 Task: Look for Airbnb options in Khorramdarreh, Iran from 7th December, 2023 to 15th December, 2023 for 6 adults.3 bedrooms having 3 beds and 3 bathrooms. Property type can be guest house. Amenities needed are: washing machine. Booking option can be shelf check-in. Look for 3 properties as per requirement.
Action: Mouse pressed left at (303, 125)
Screenshot: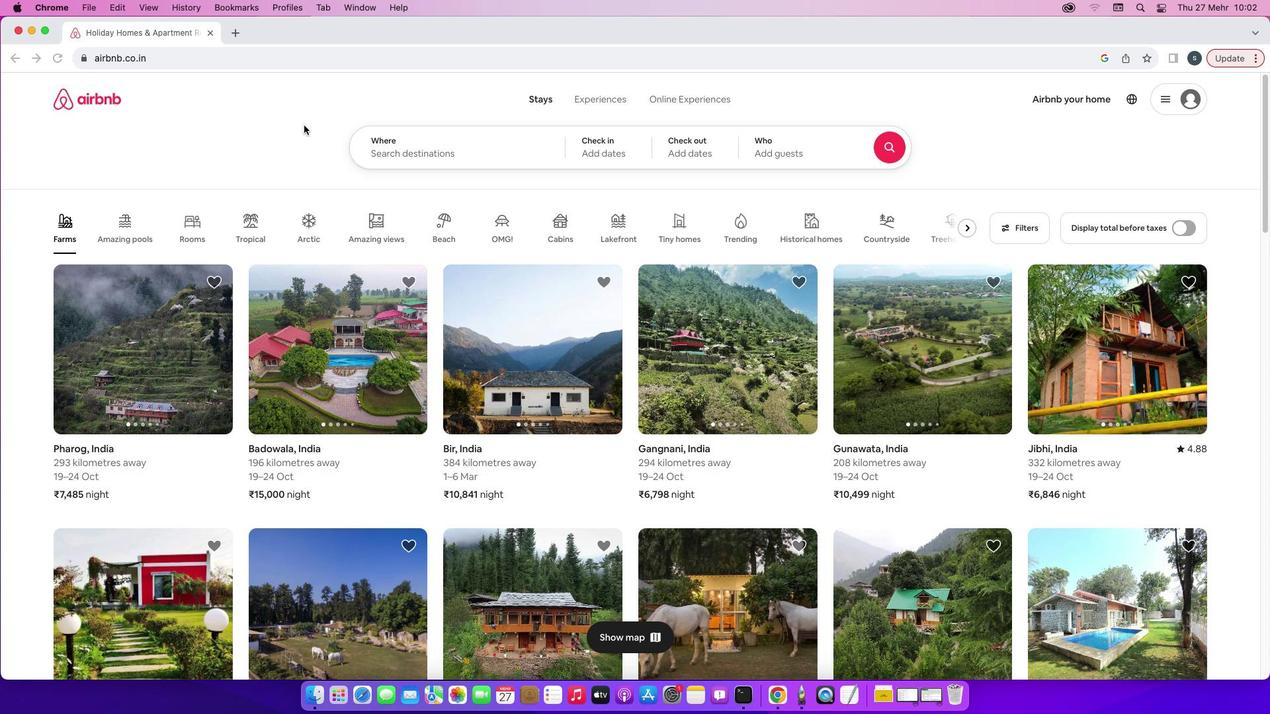 
Action: Mouse moved to (451, 162)
Screenshot: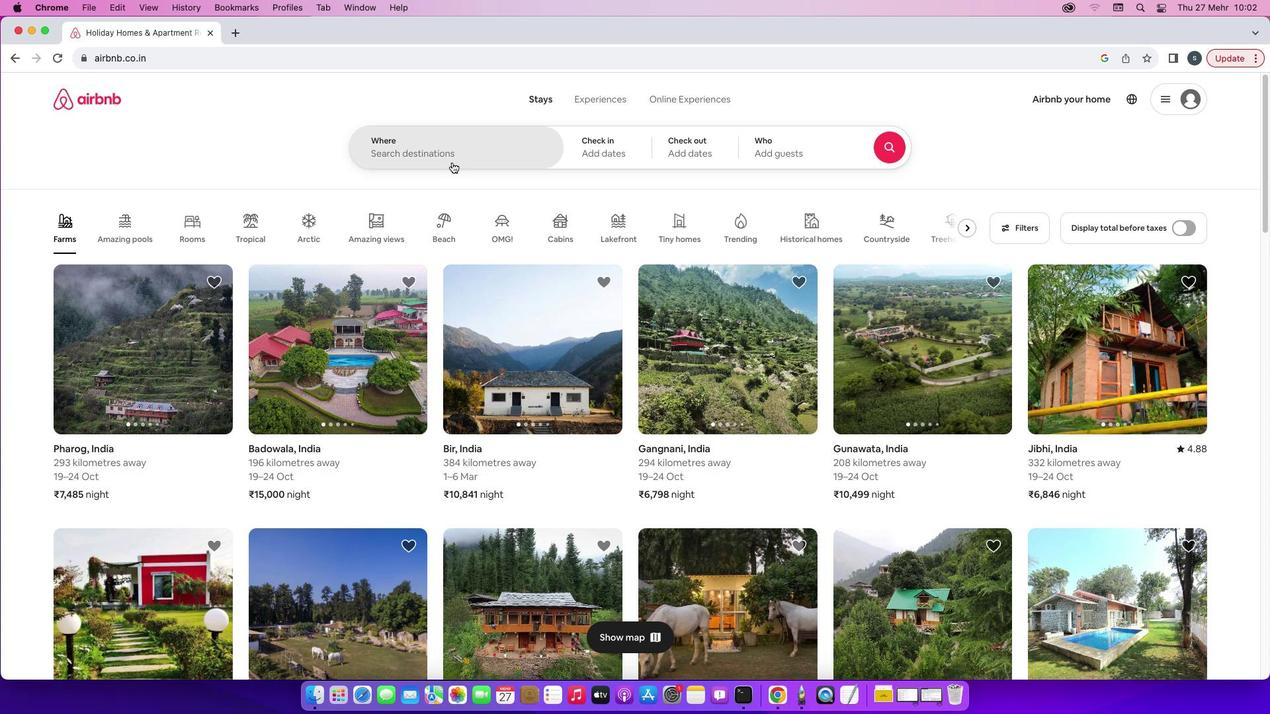 
Action: Mouse pressed left at (451, 162)
Screenshot: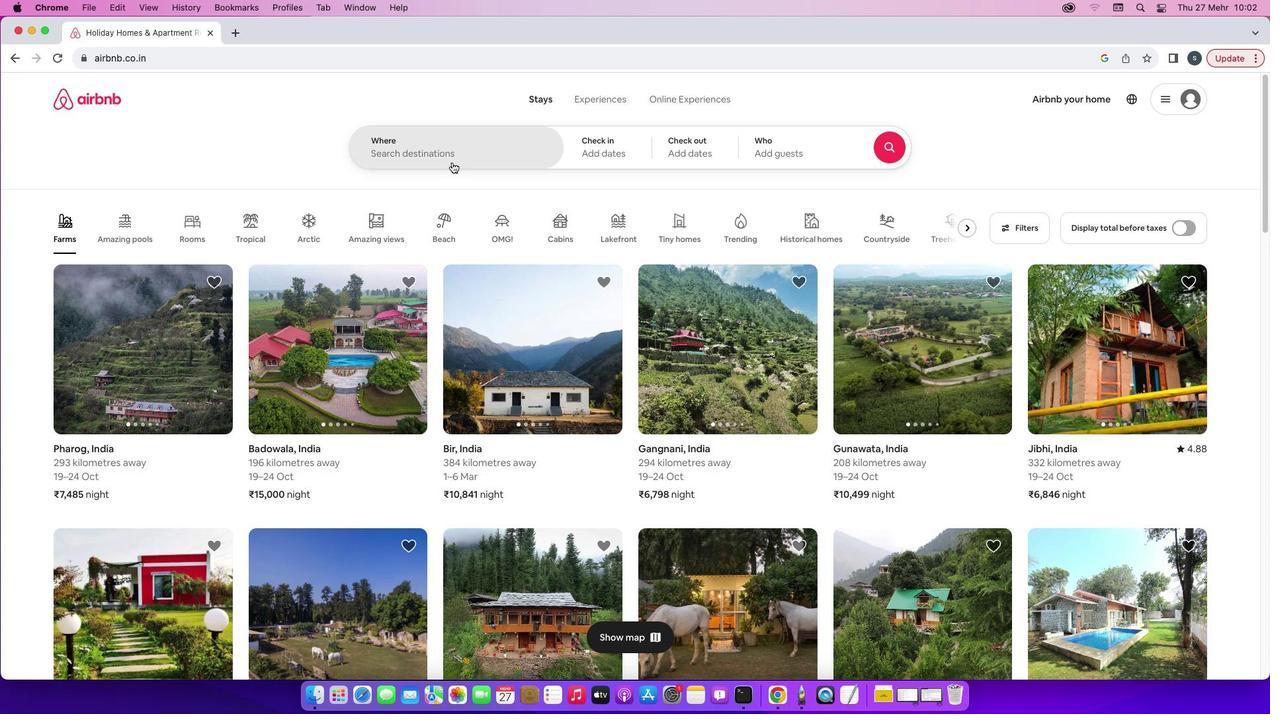 
Action: Key pressed 'K'Key.caps_lock'h''o''r''r''a''m''d''a''r''r''e''h'','Key.spaceKey.caps_lock'I'Key.caps_lock'r''a''n'Key.enter
Screenshot: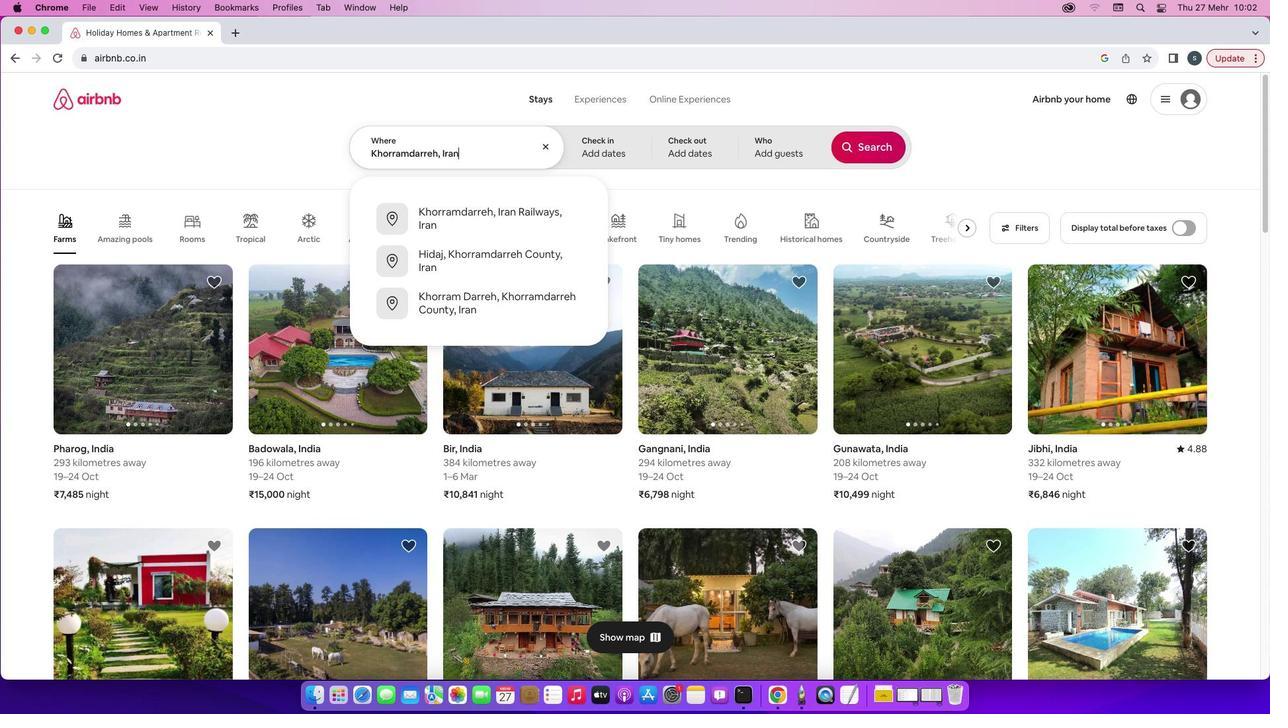 
Action: Mouse moved to (868, 260)
Screenshot: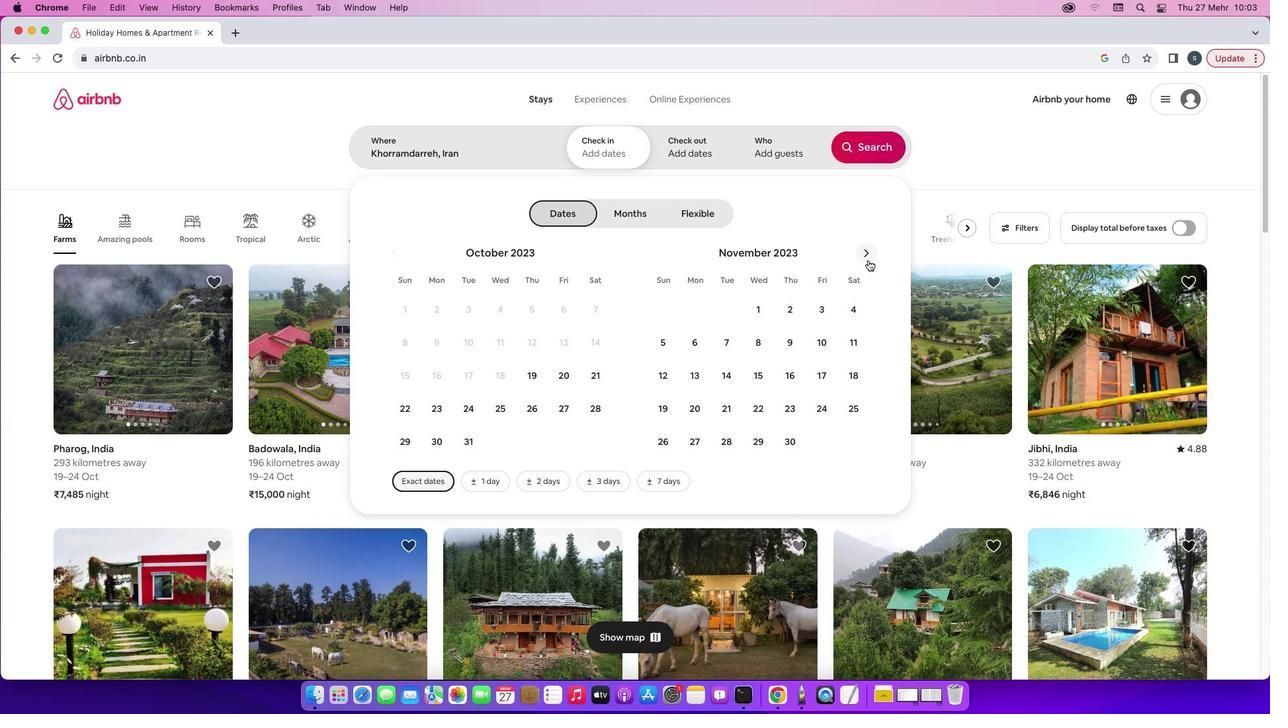 
Action: Mouse pressed left at (868, 260)
Screenshot: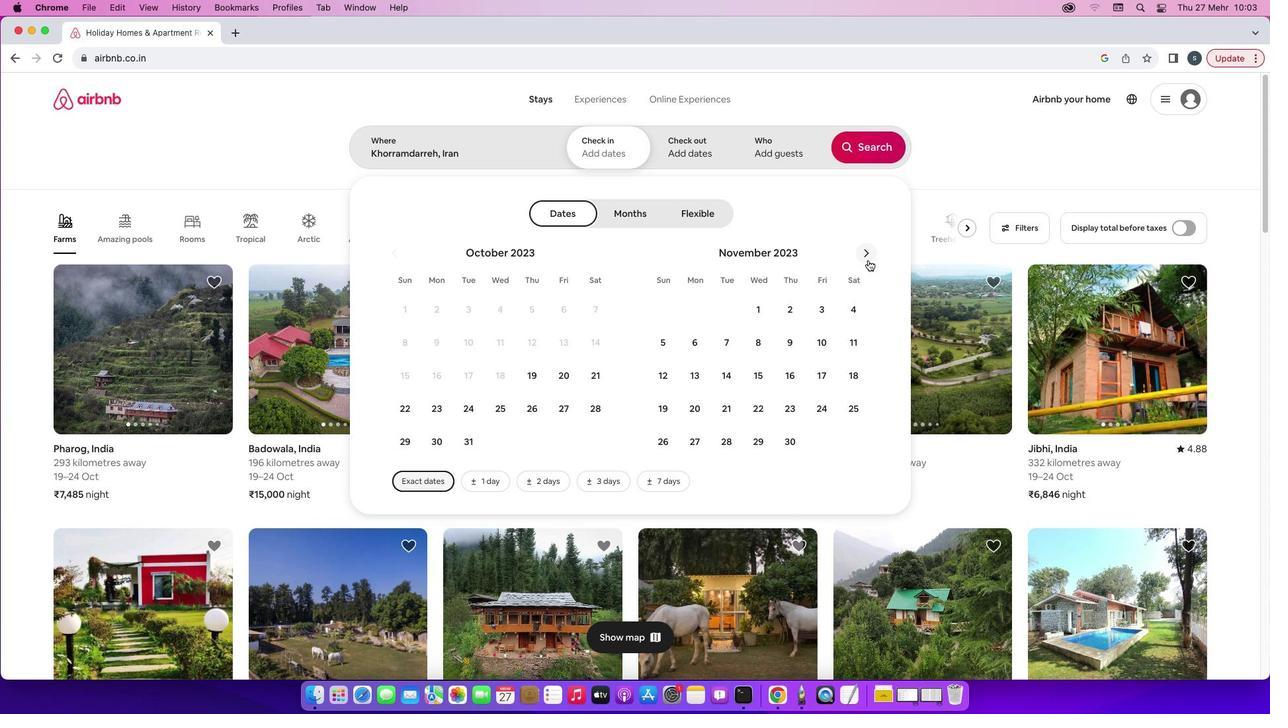 
Action: Mouse moved to (787, 332)
Screenshot: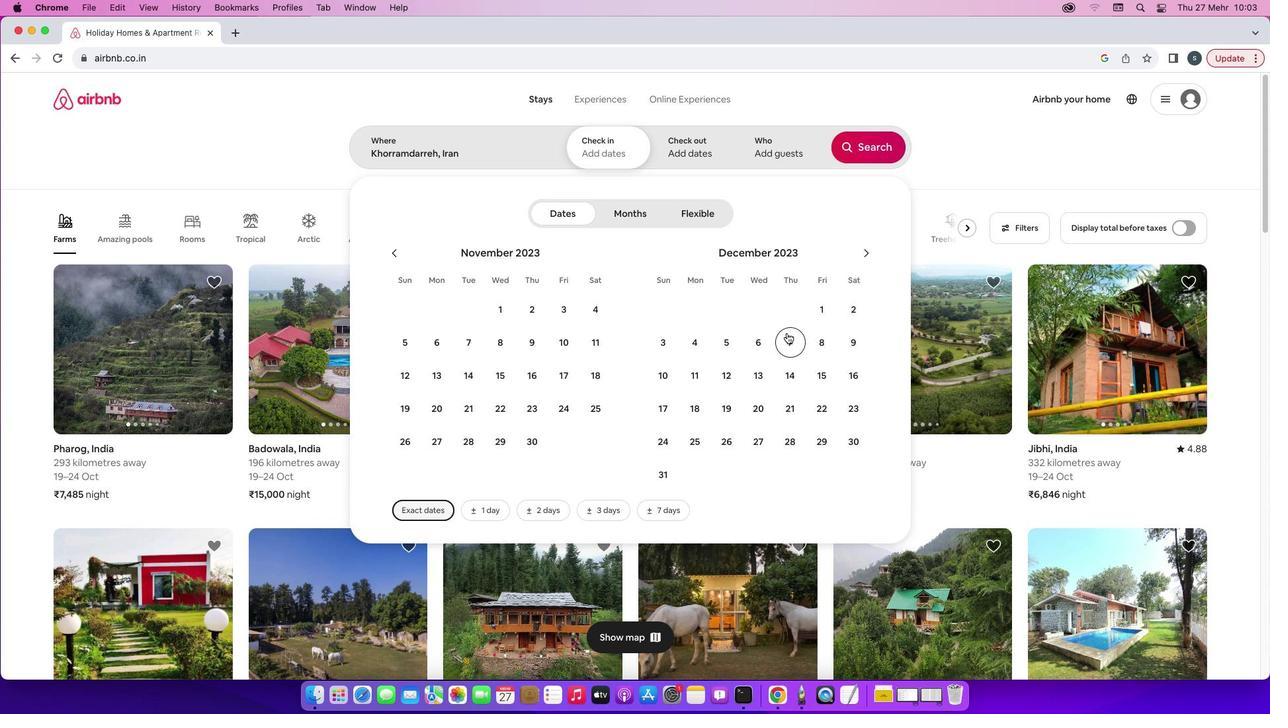 
Action: Mouse pressed left at (787, 332)
Screenshot: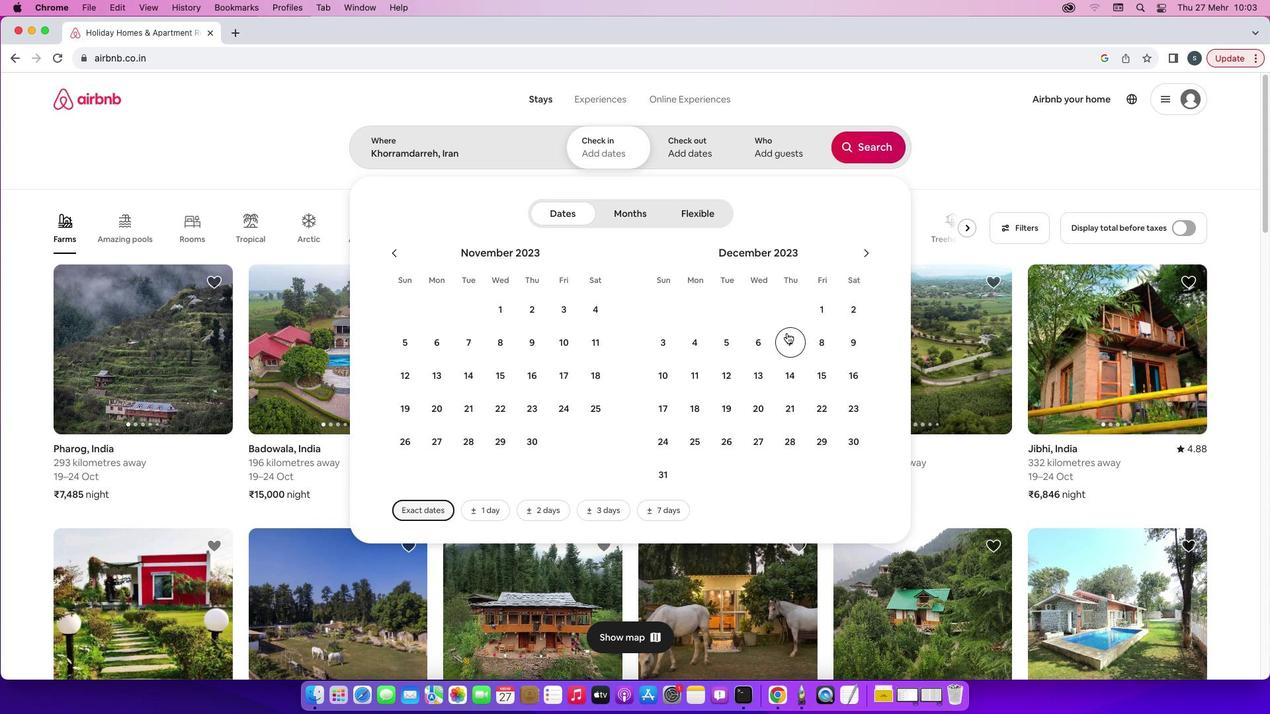 
Action: Mouse moved to (829, 373)
Screenshot: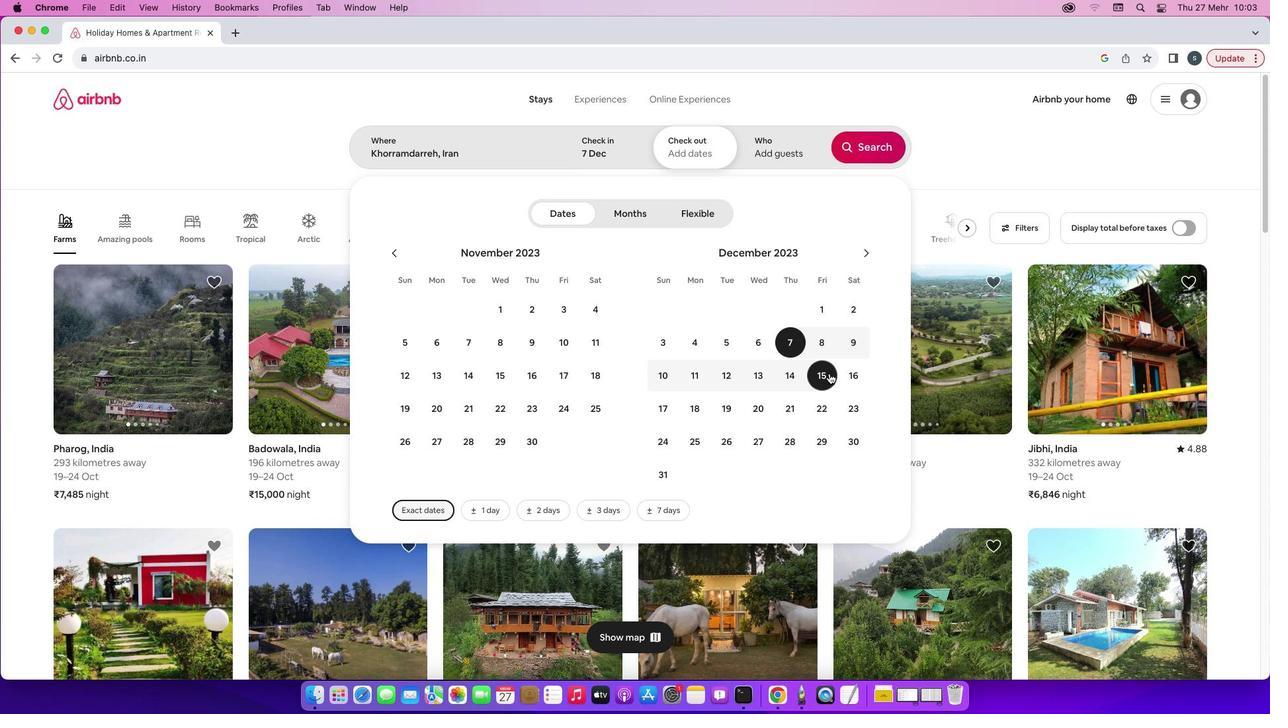 
Action: Mouse pressed left at (829, 373)
Screenshot: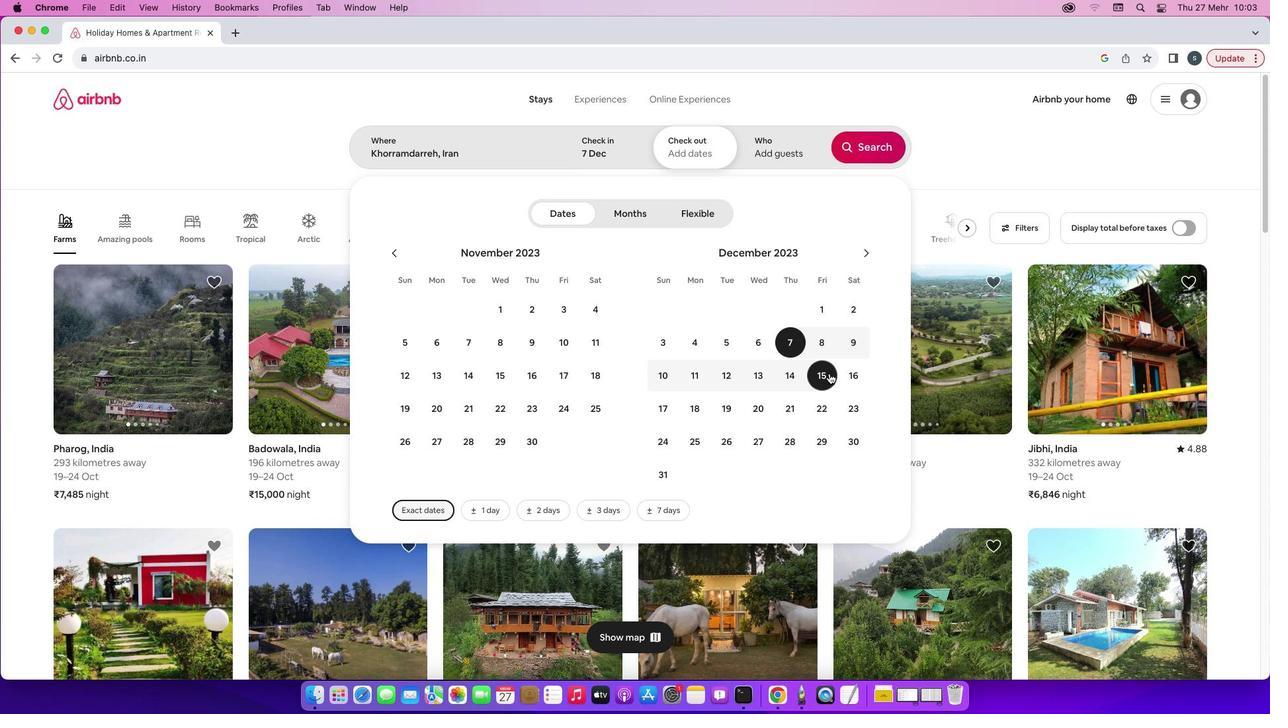 
Action: Mouse moved to (765, 161)
Screenshot: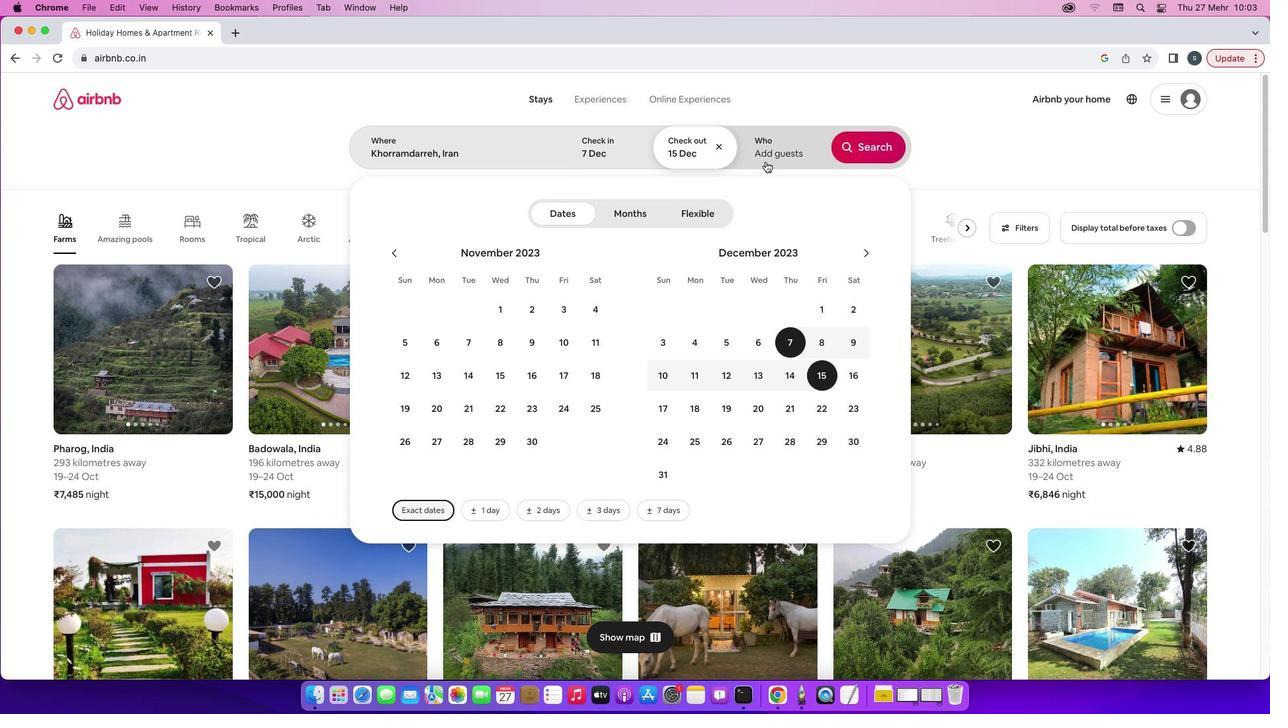 
Action: Mouse pressed left at (765, 161)
Screenshot: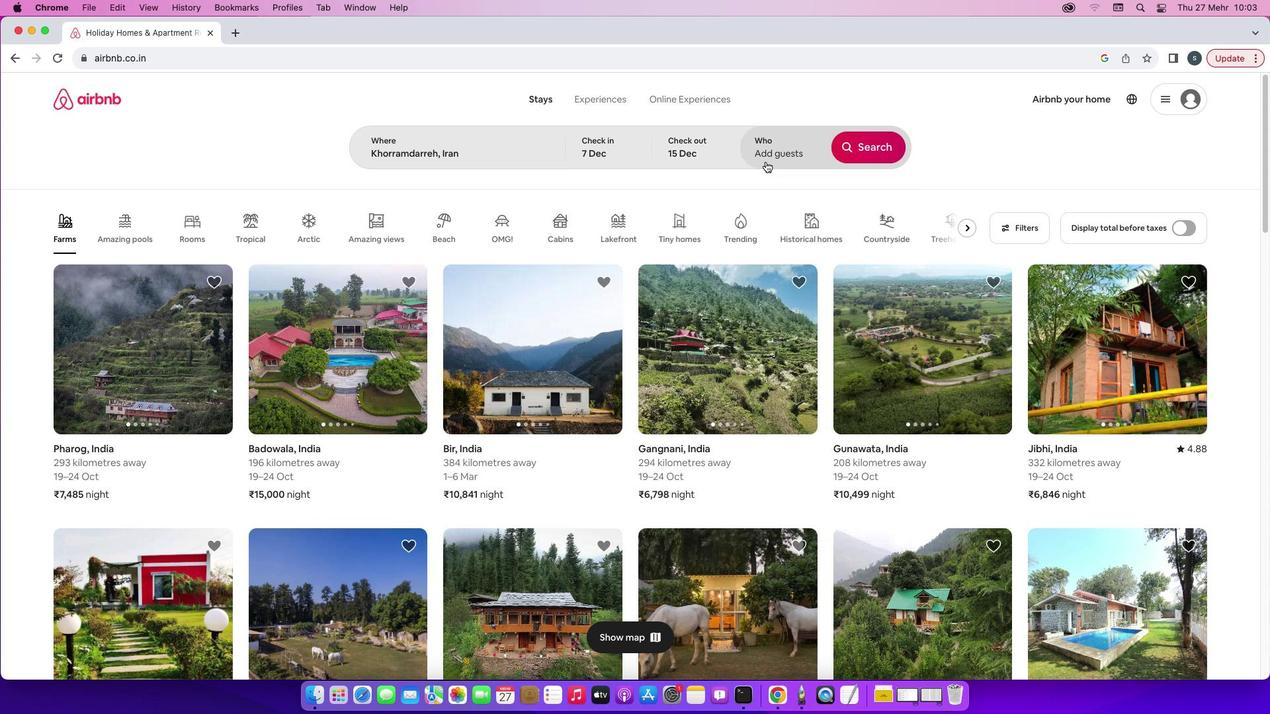
Action: Mouse moved to (881, 211)
Screenshot: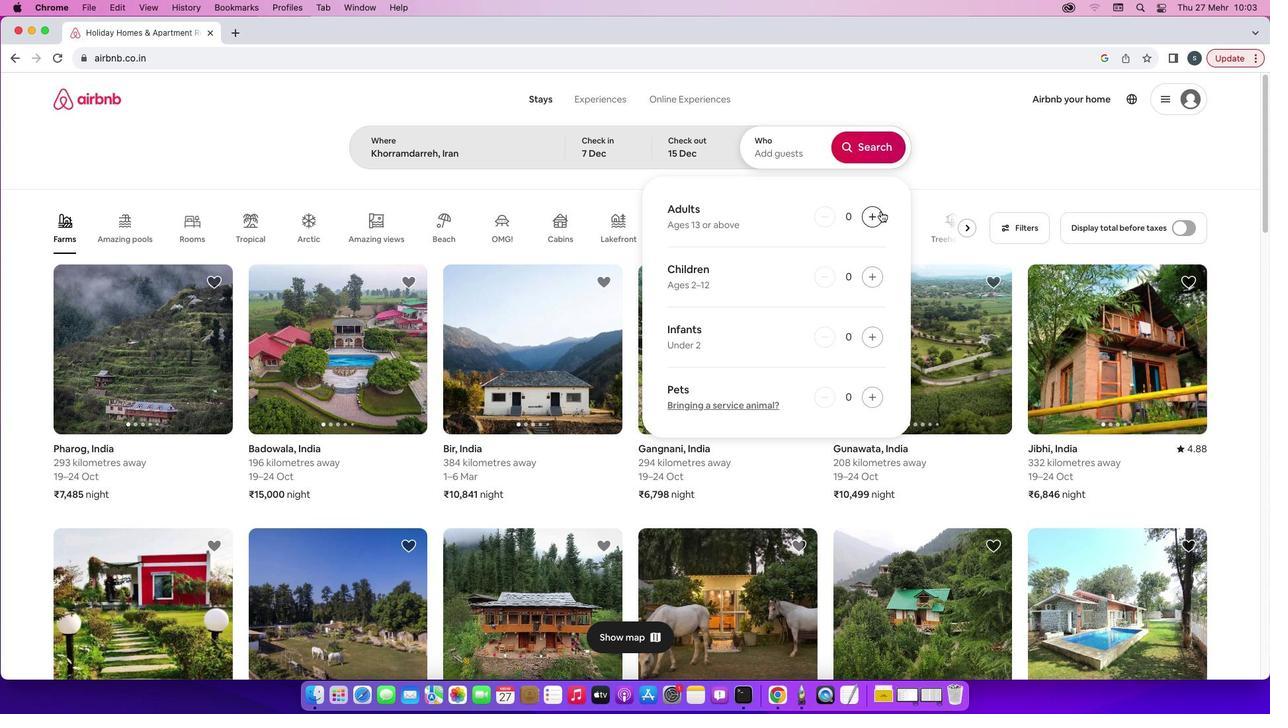 
Action: Mouse pressed left at (881, 211)
Screenshot: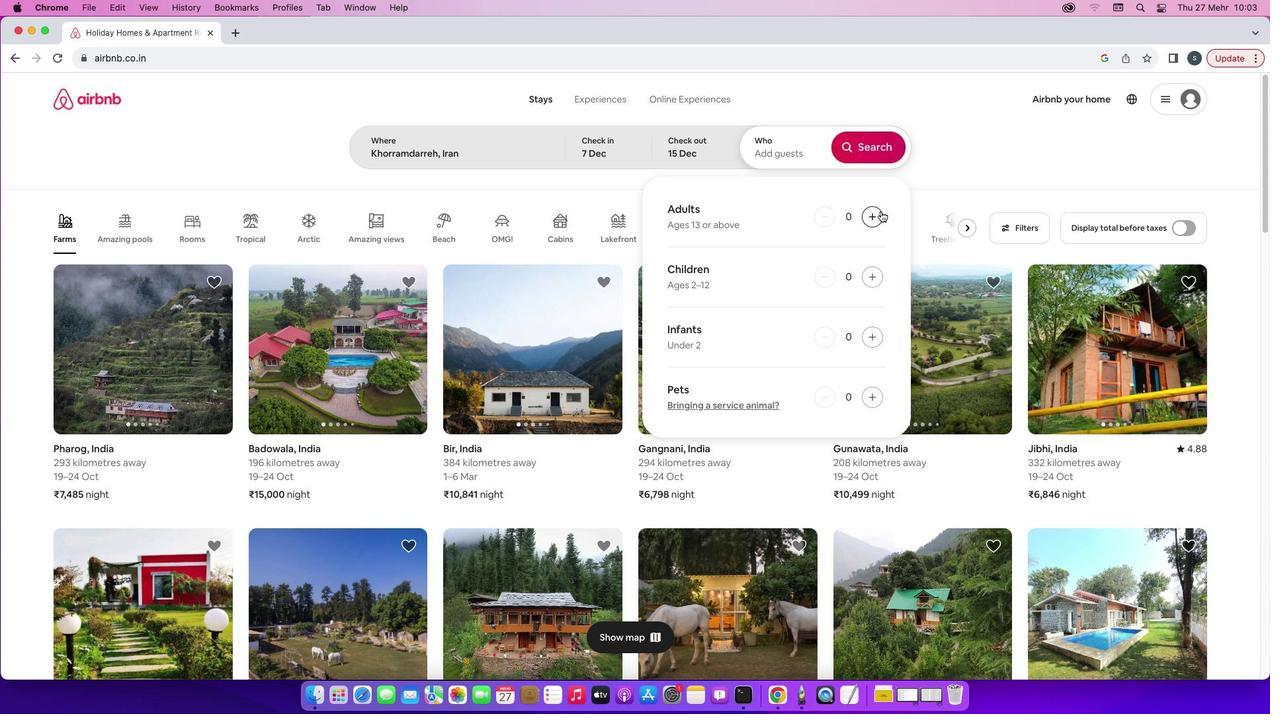 
Action: Mouse moved to (877, 212)
Screenshot: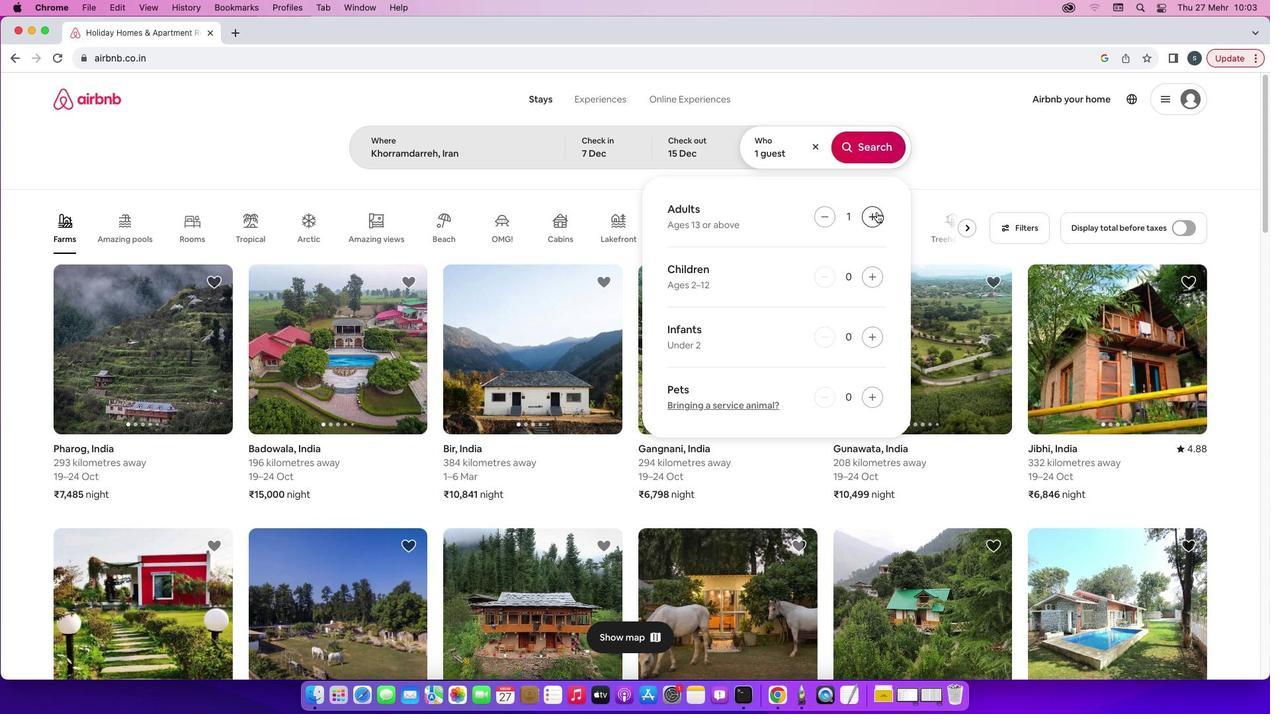 
Action: Mouse pressed left at (877, 212)
Screenshot: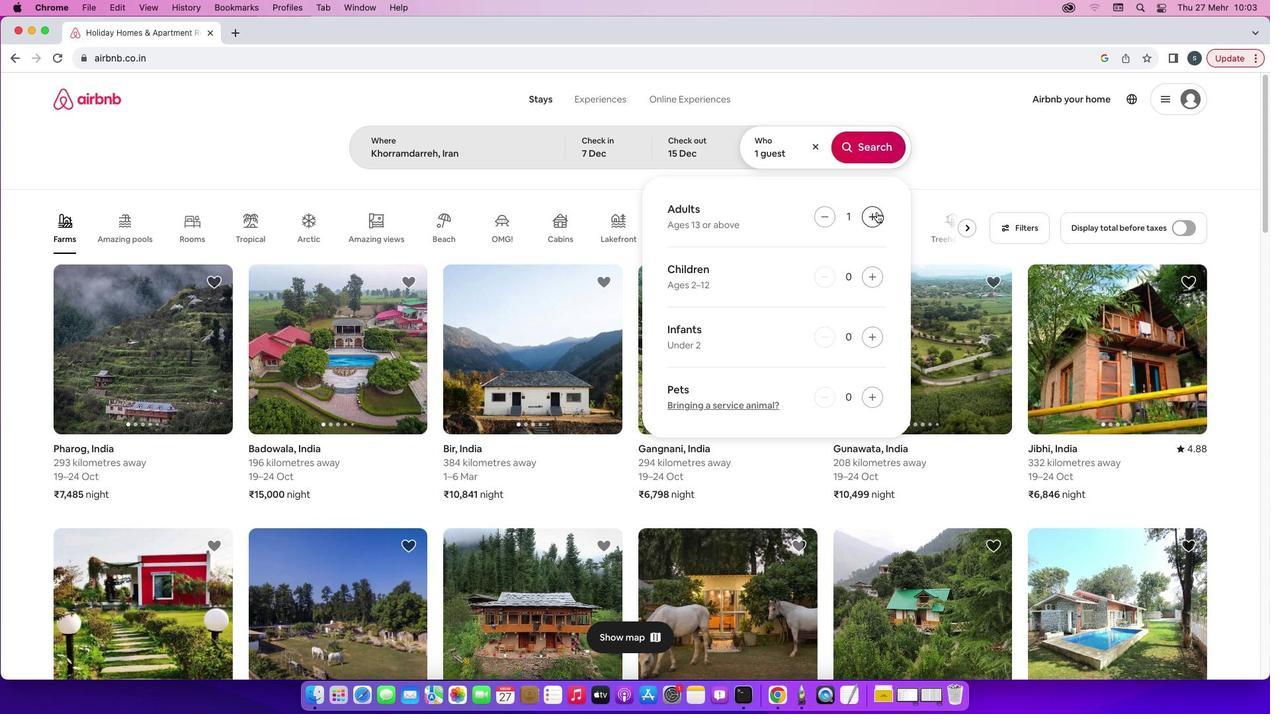 
Action: Mouse pressed left at (877, 212)
Screenshot: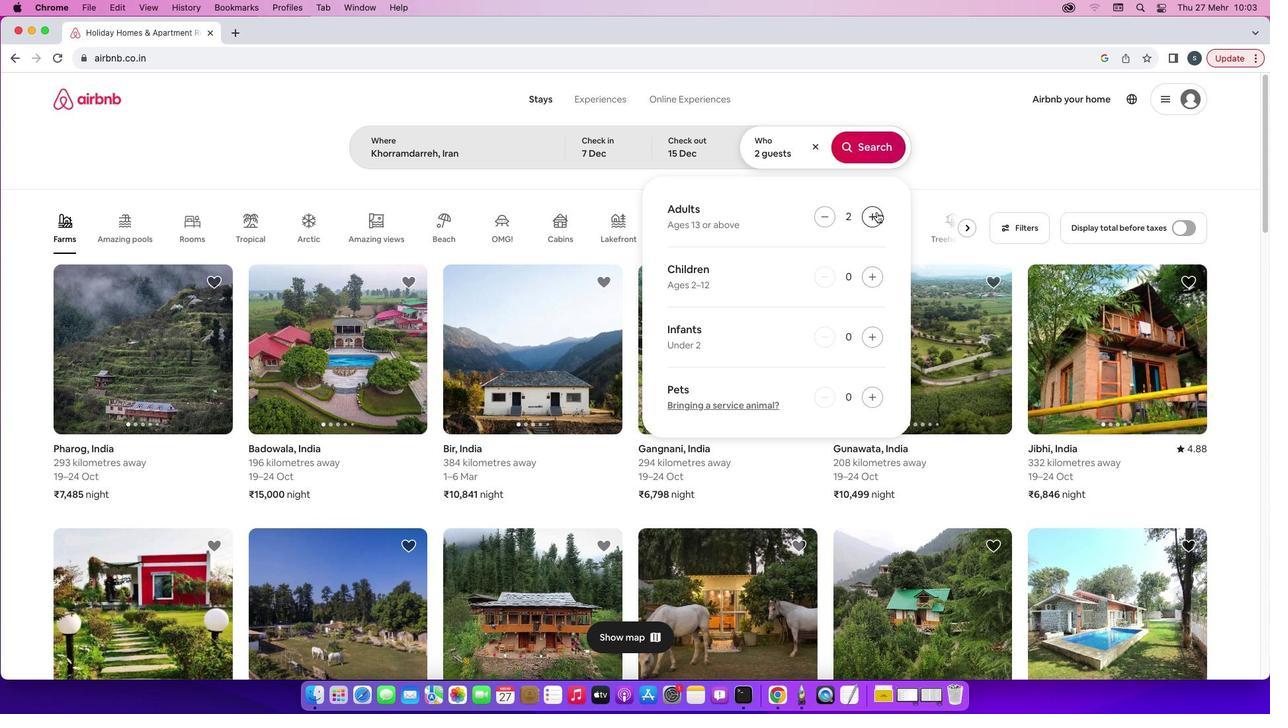 
Action: Mouse pressed left at (877, 212)
Screenshot: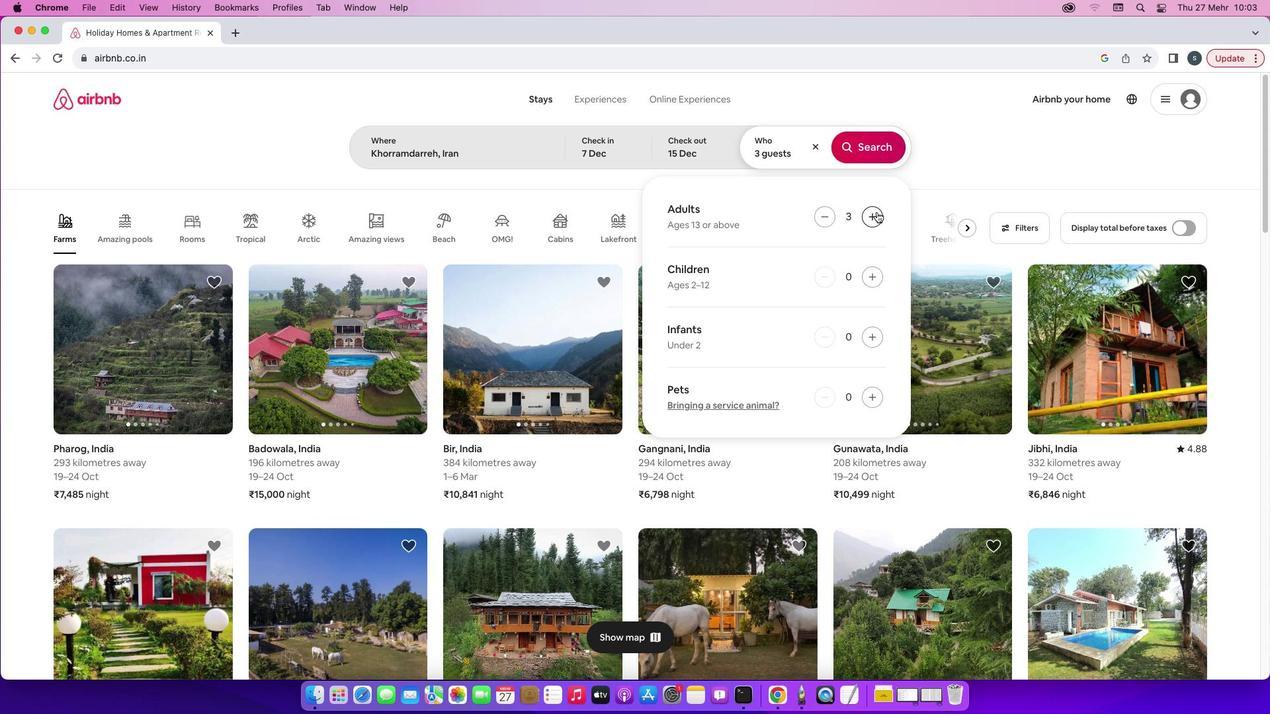 
Action: Mouse pressed left at (877, 212)
Screenshot: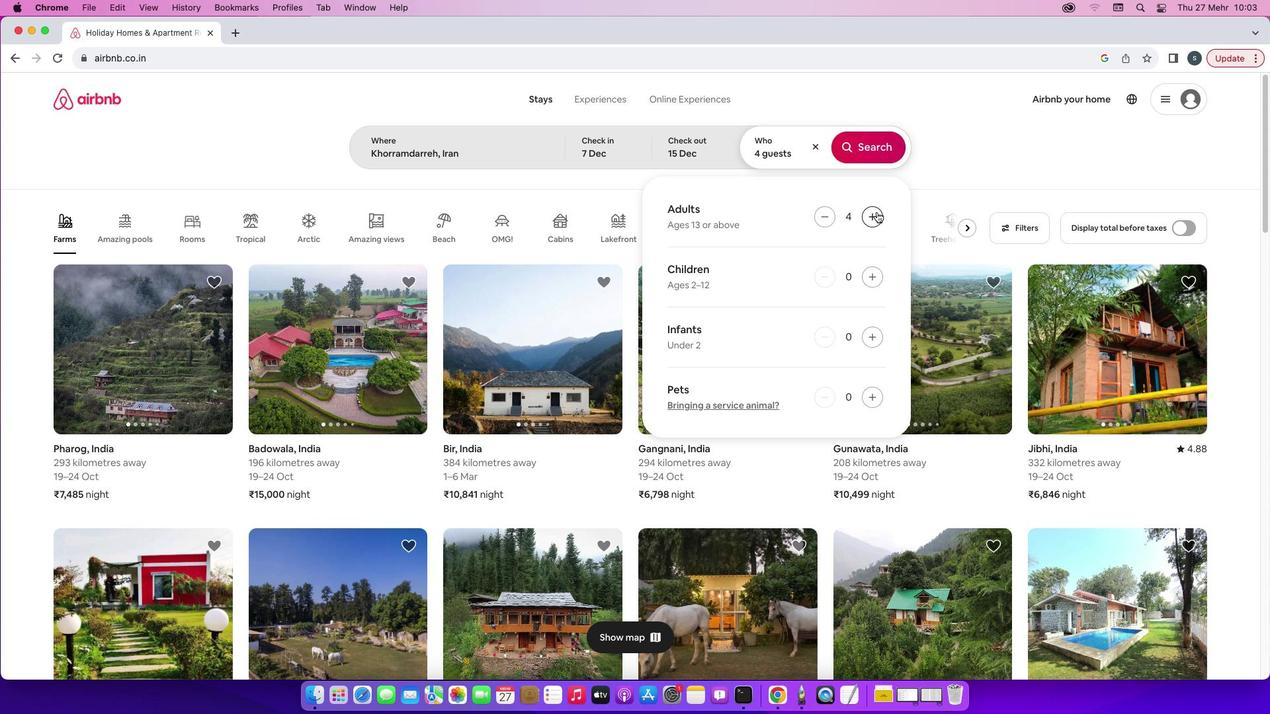 
Action: Mouse pressed left at (877, 212)
Screenshot: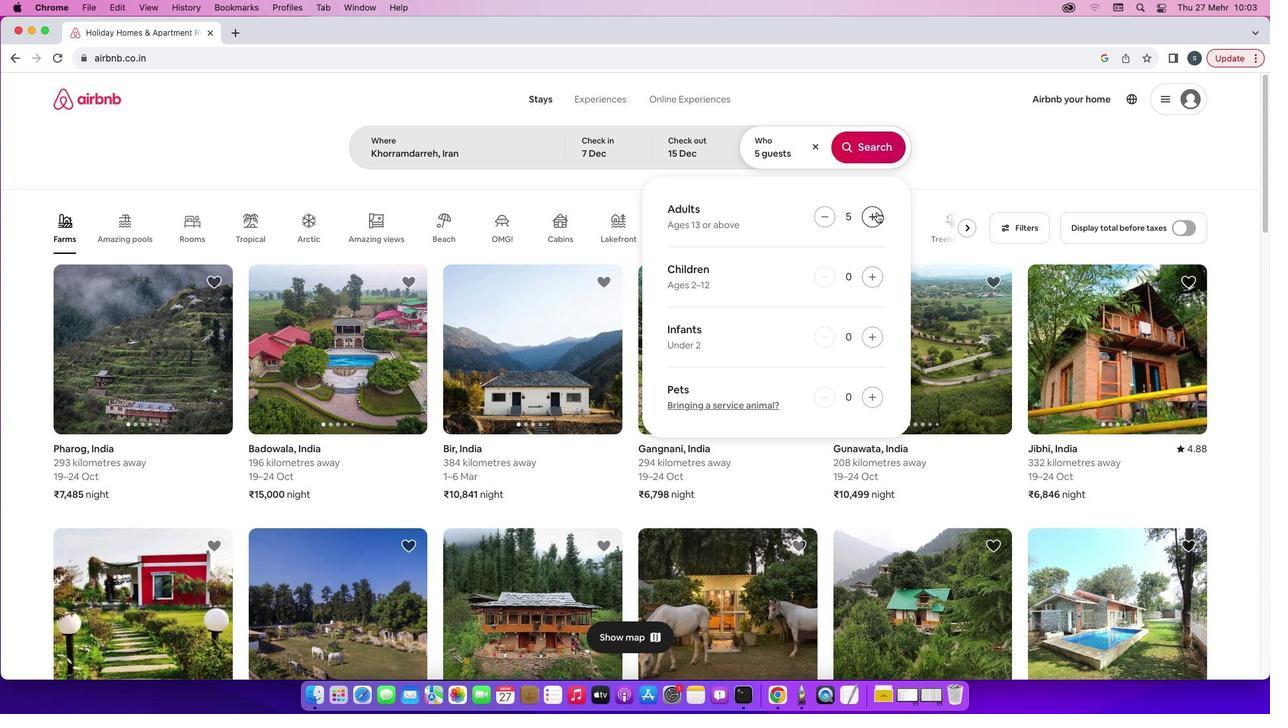 
Action: Mouse moved to (876, 151)
Screenshot: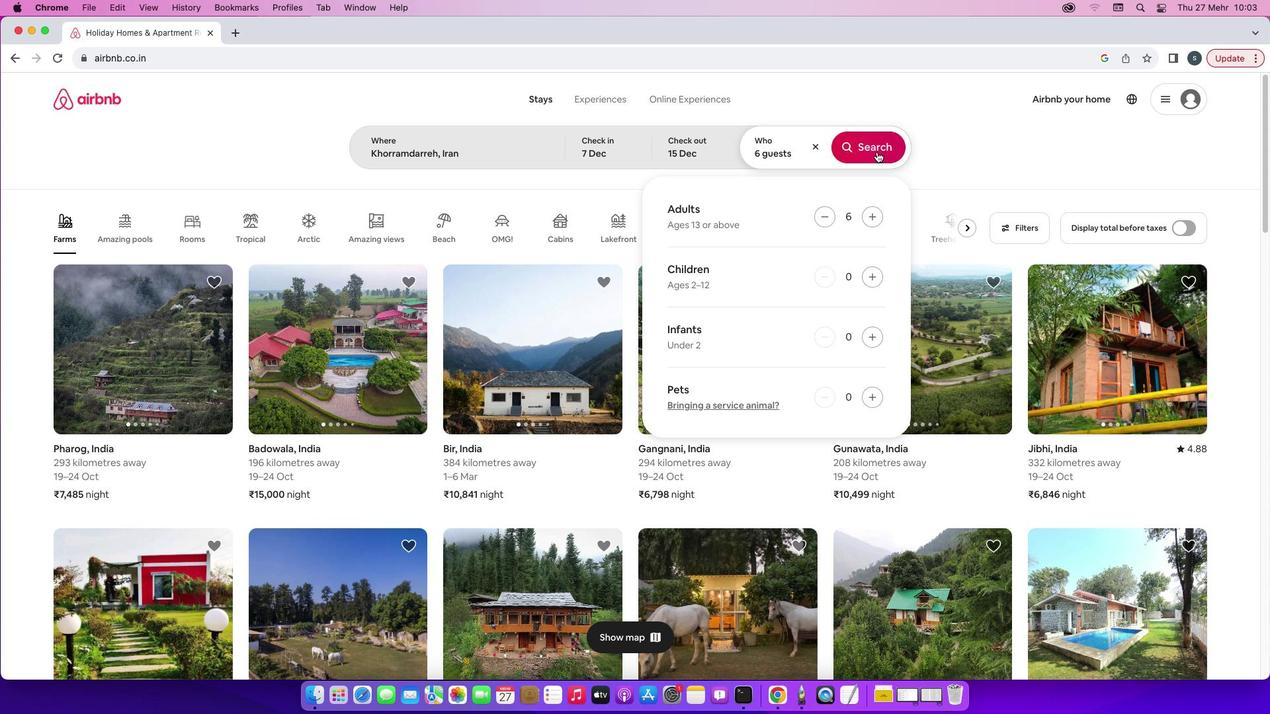 
Action: Mouse pressed left at (876, 151)
Screenshot: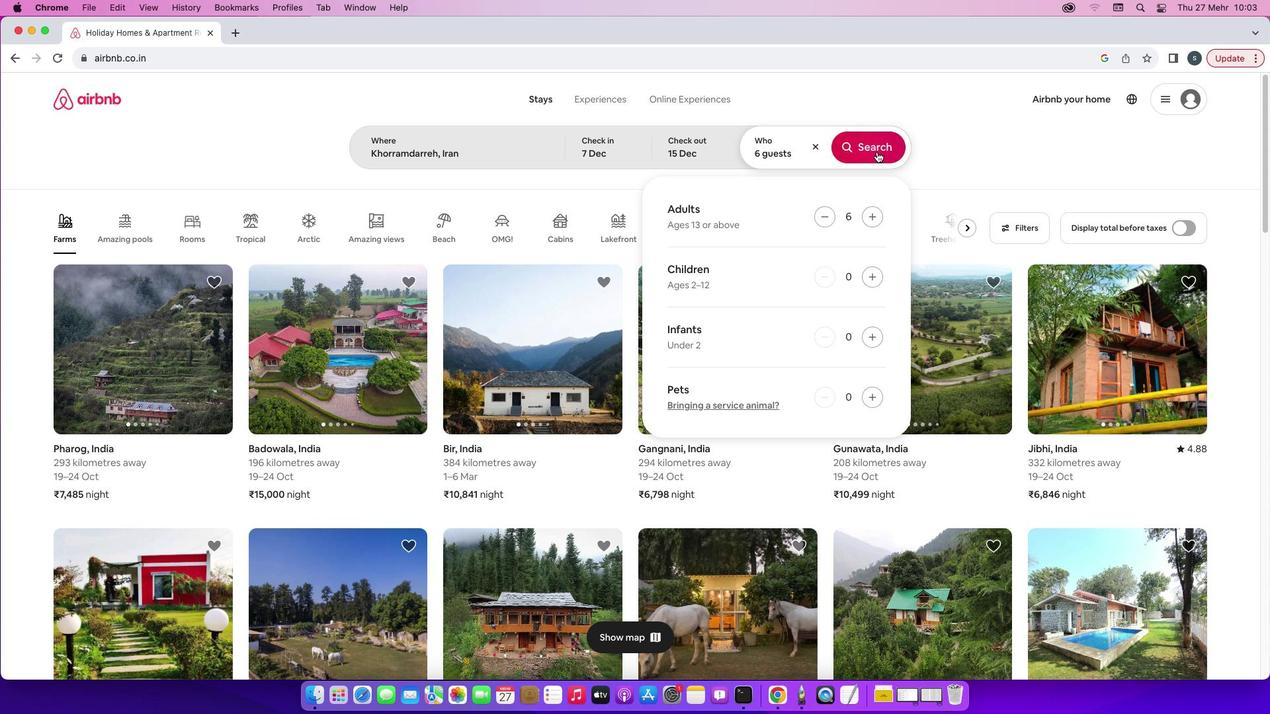 
Action: Mouse moved to (1053, 152)
Screenshot: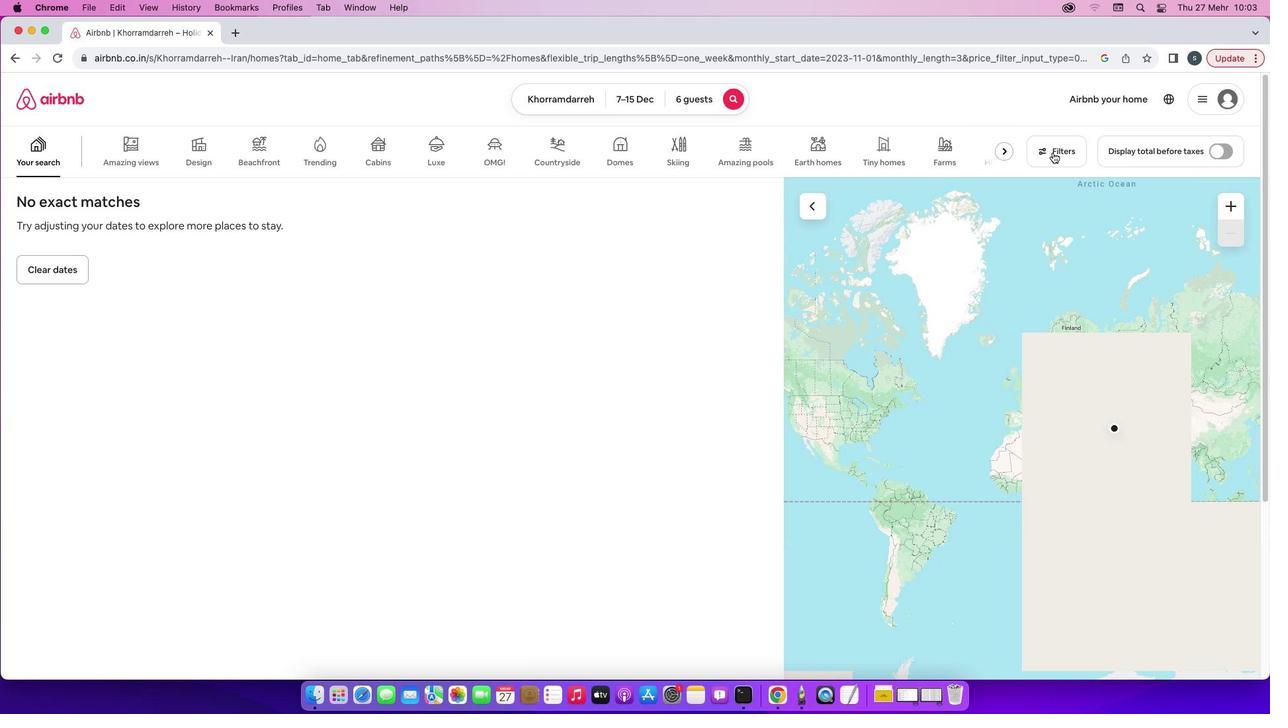 
Action: Mouse pressed left at (1053, 152)
Screenshot: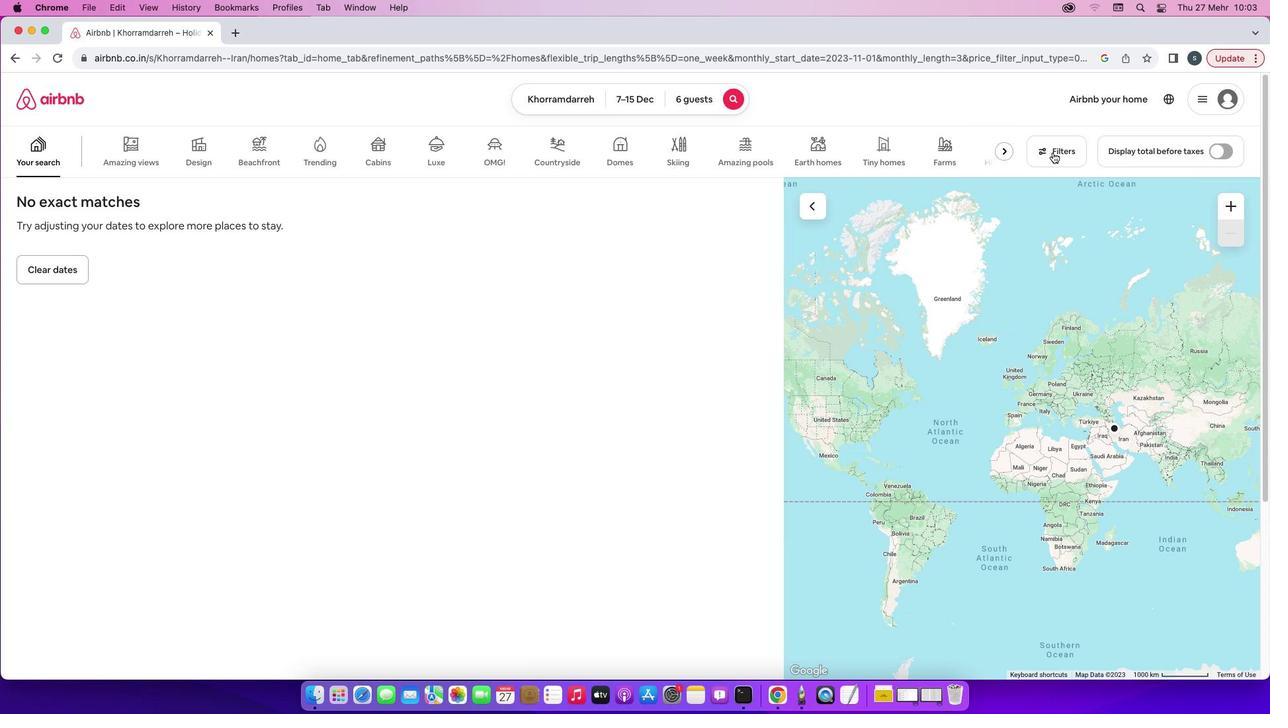 
Action: Mouse moved to (553, 458)
Screenshot: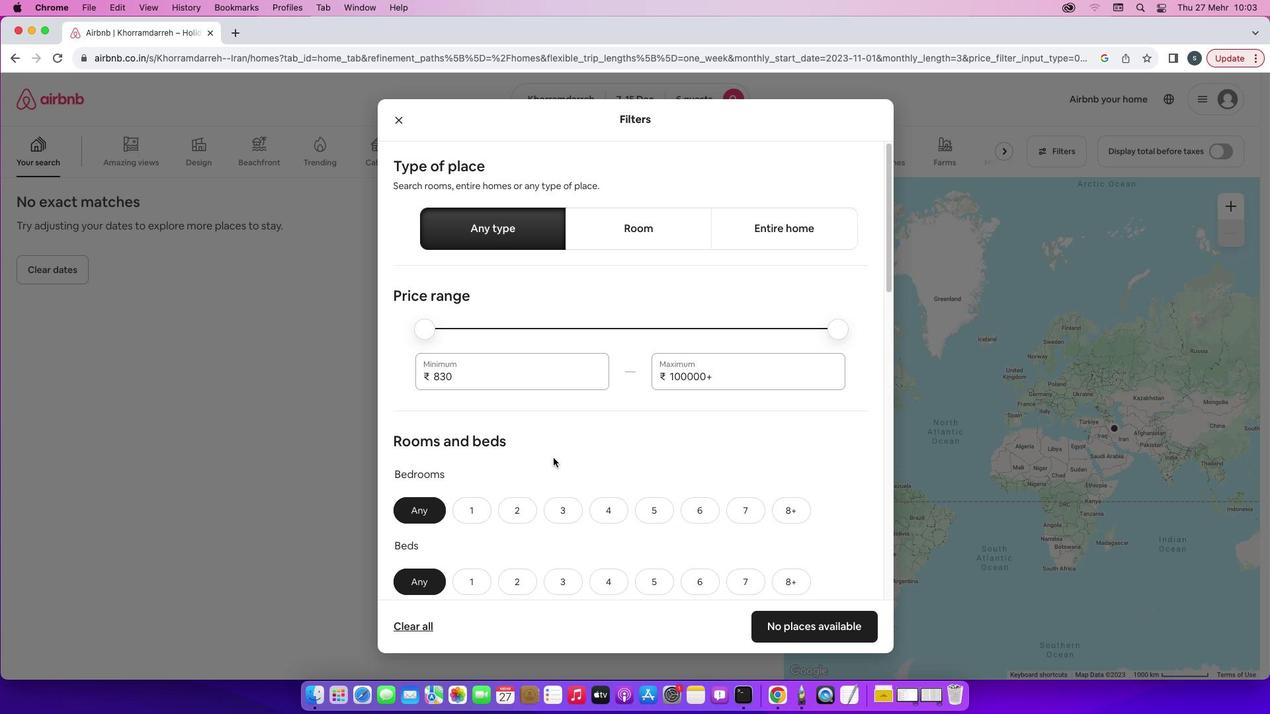 
Action: Mouse scrolled (553, 458) with delta (0, 0)
Screenshot: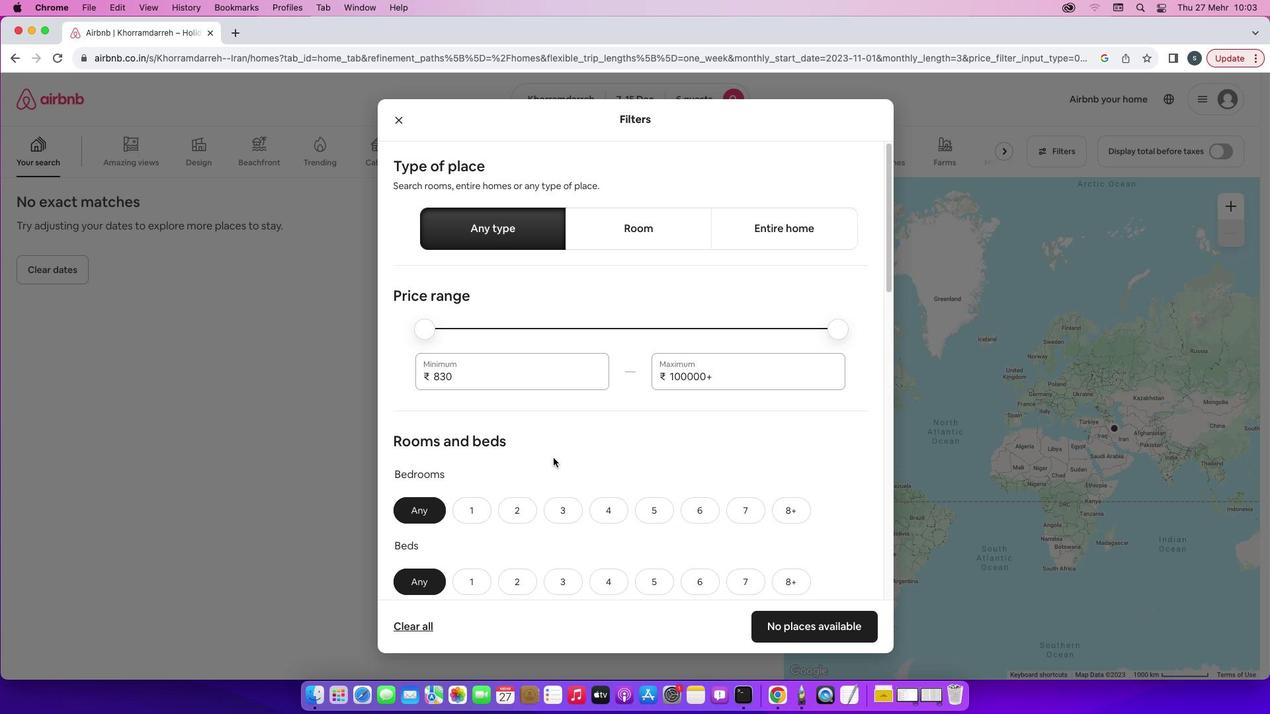 
Action: Mouse scrolled (553, 458) with delta (0, 0)
Screenshot: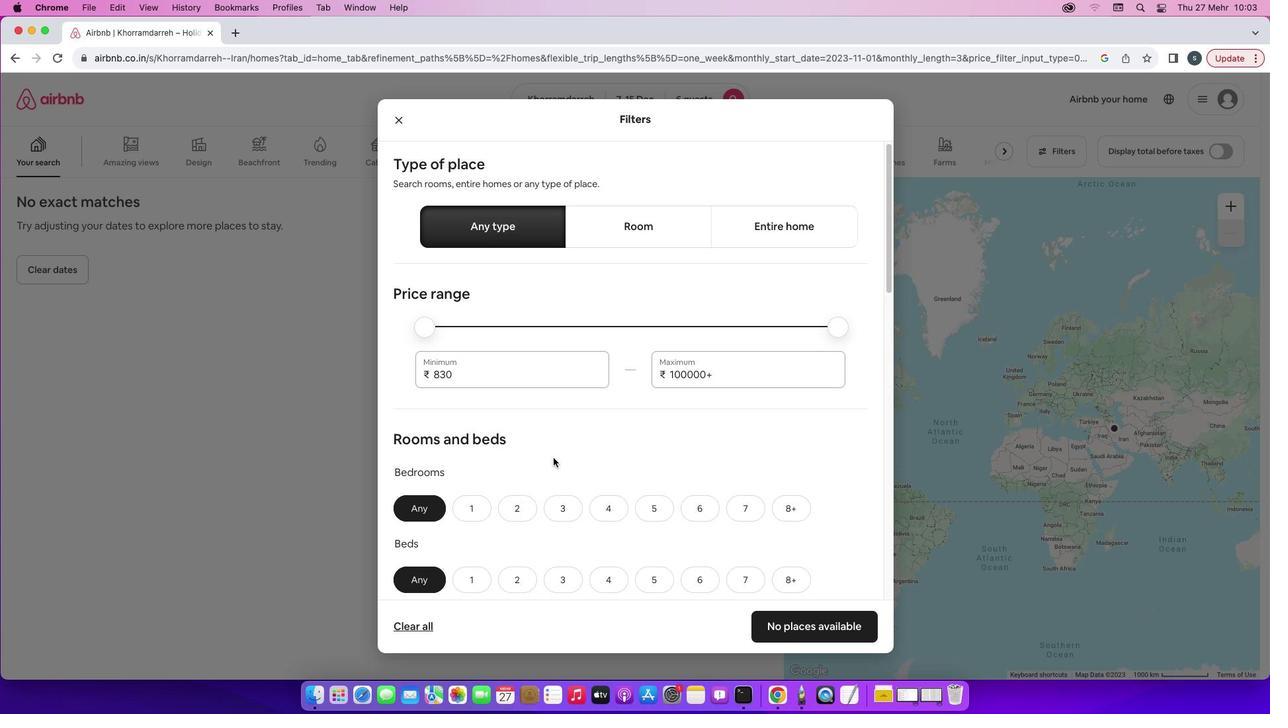 
Action: Mouse scrolled (553, 458) with delta (0, 0)
Screenshot: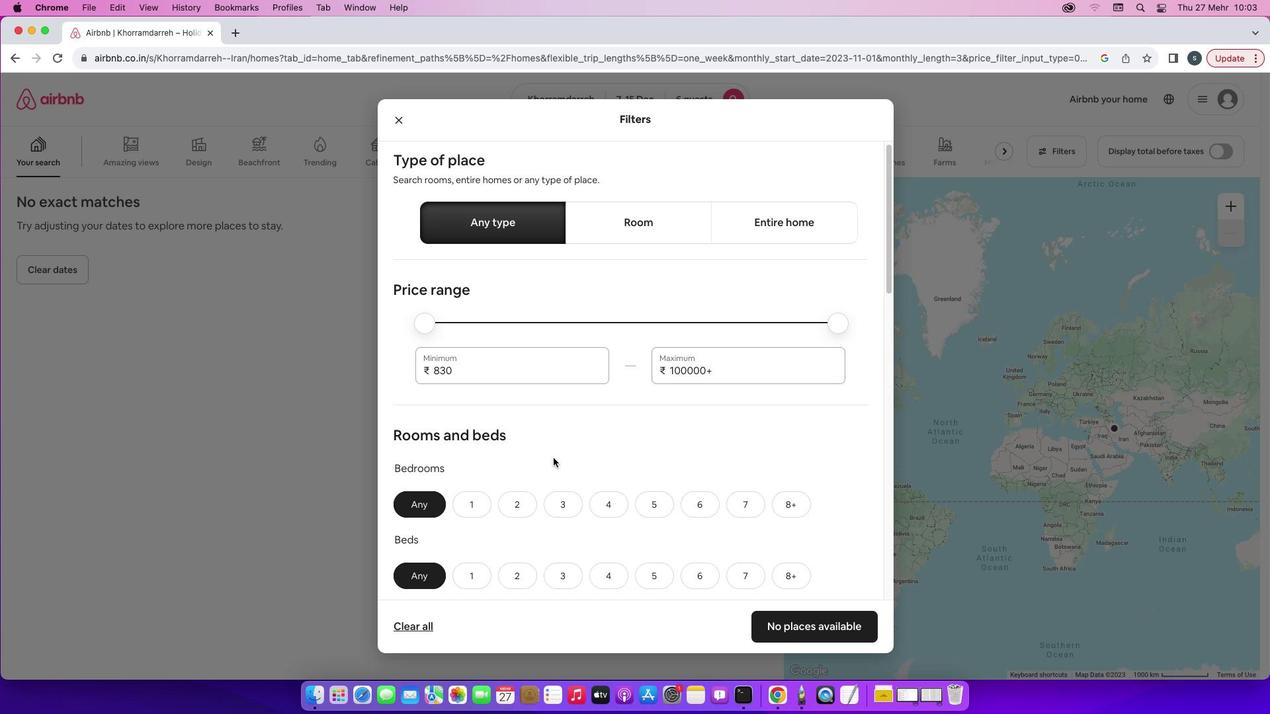 
Action: Mouse scrolled (553, 458) with delta (0, -1)
Screenshot: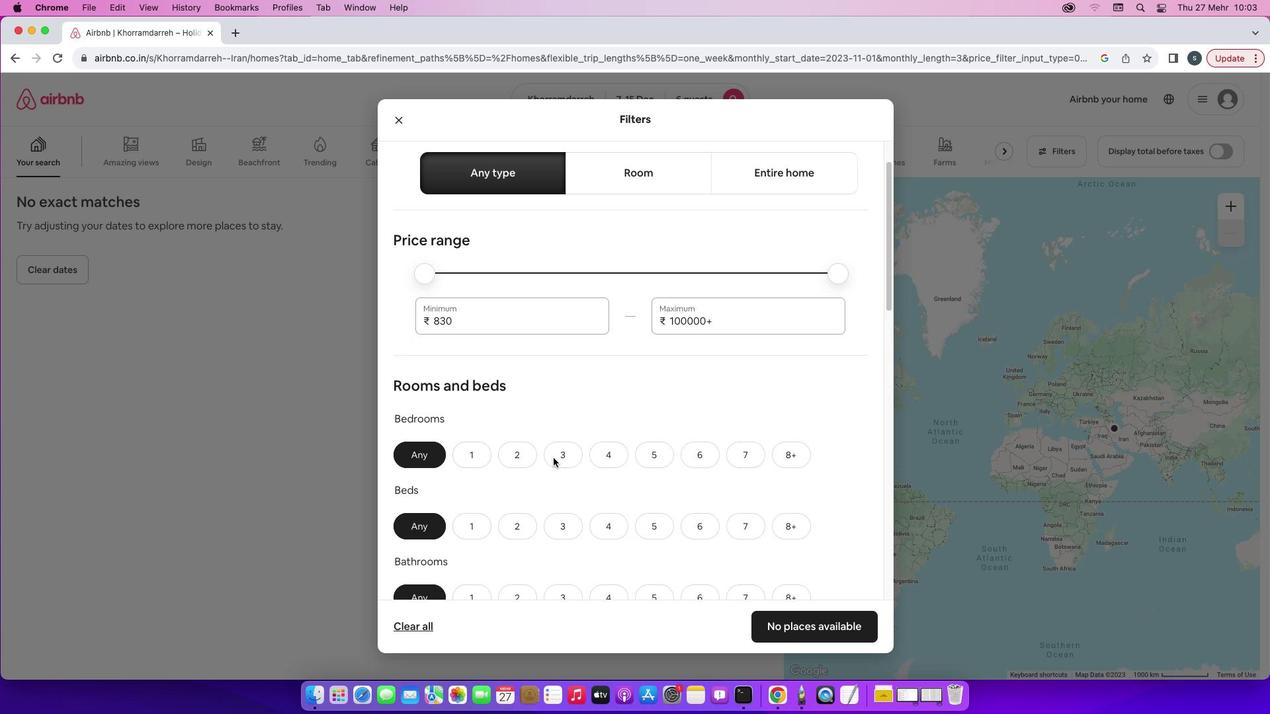 
Action: Mouse scrolled (553, 458) with delta (0, -1)
Screenshot: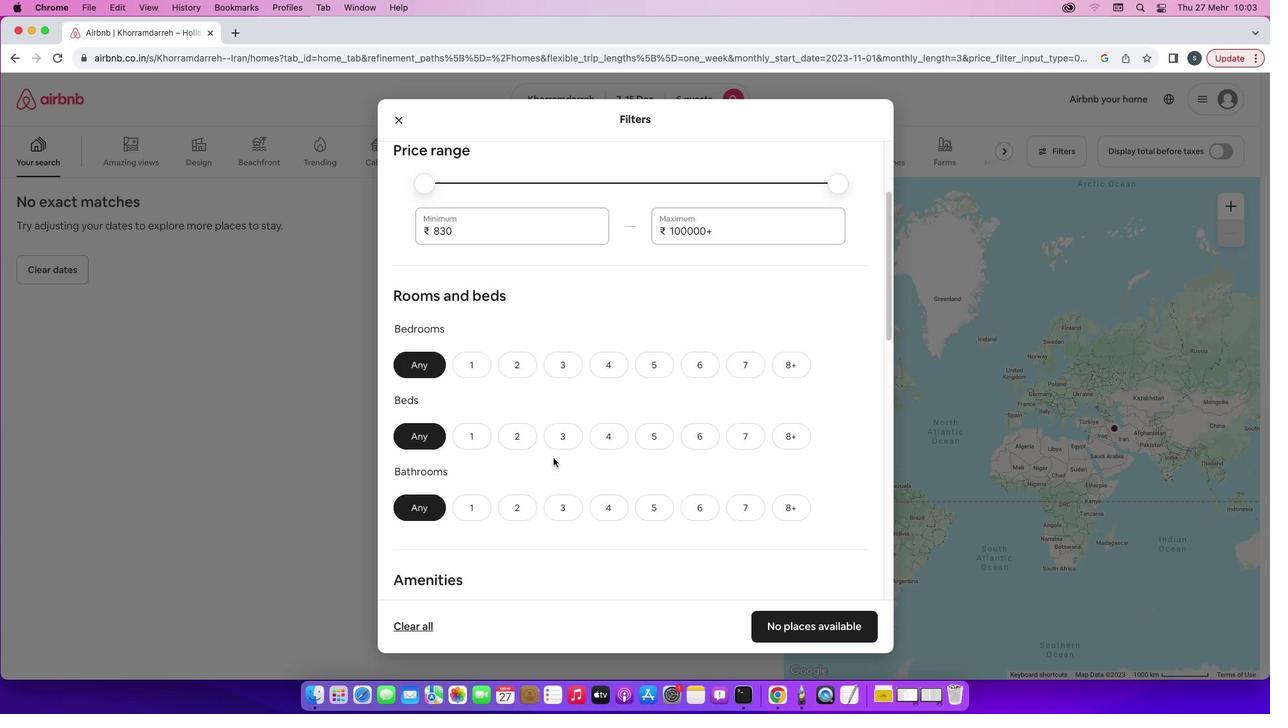 
Action: Mouse moved to (563, 290)
Screenshot: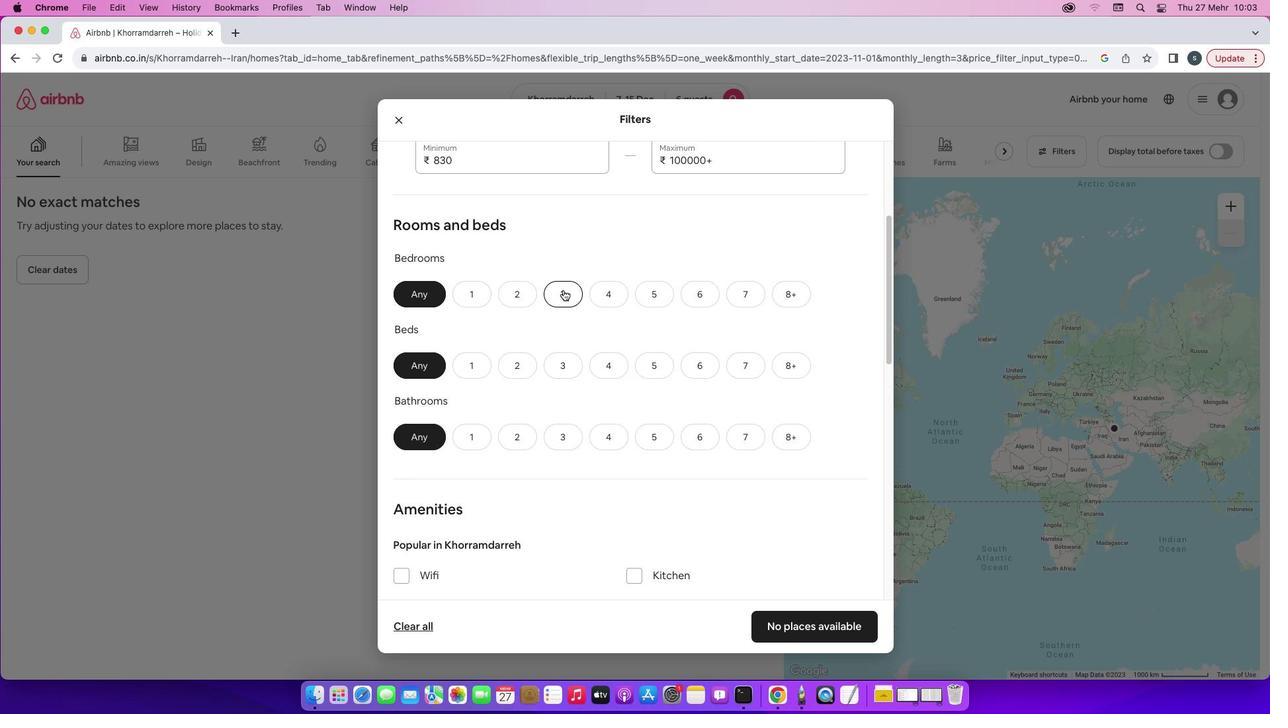 
Action: Mouse pressed left at (563, 290)
Screenshot: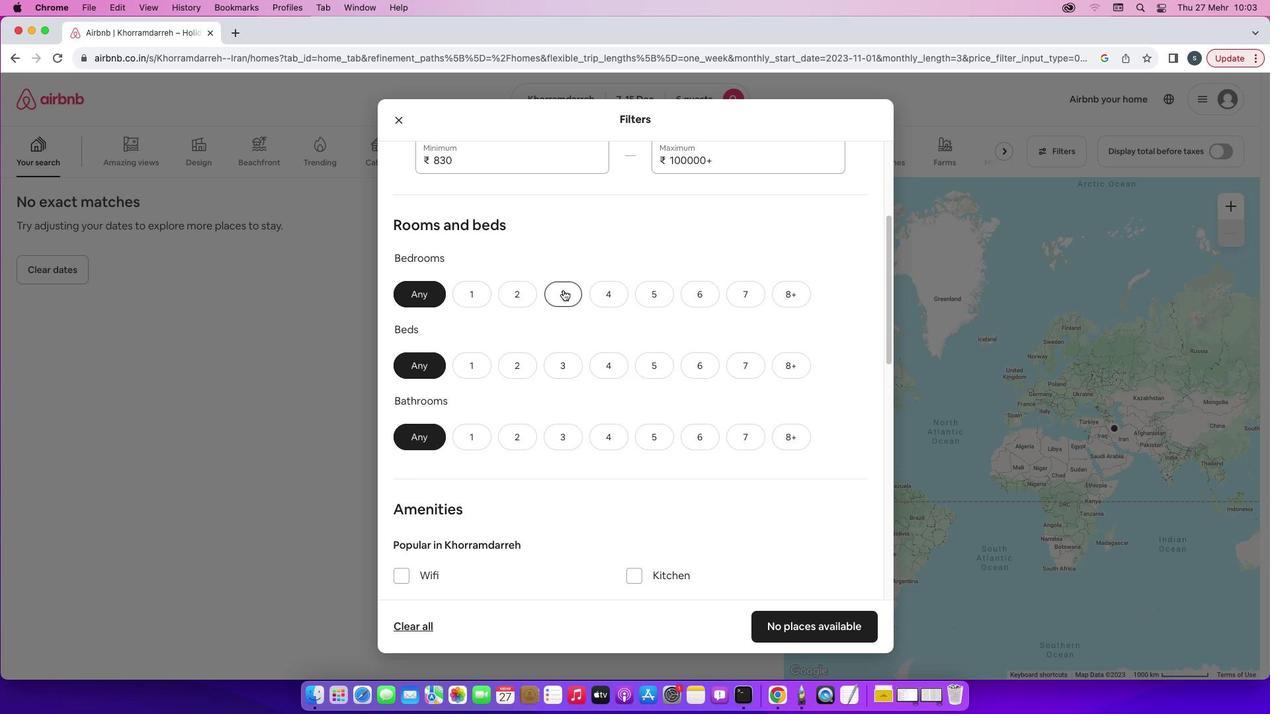 
Action: Mouse moved to (563, 367)
Screenshot: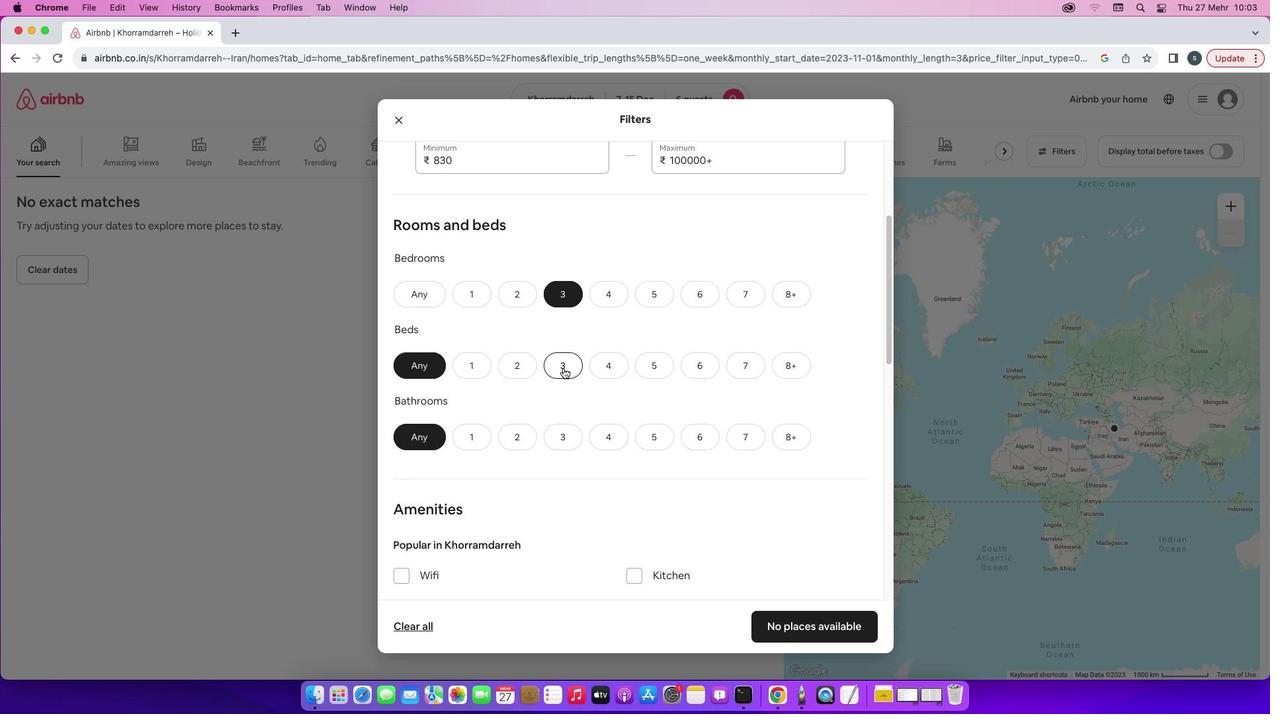 
Action: Mouse pressed left at (563, 367)
Screenshot: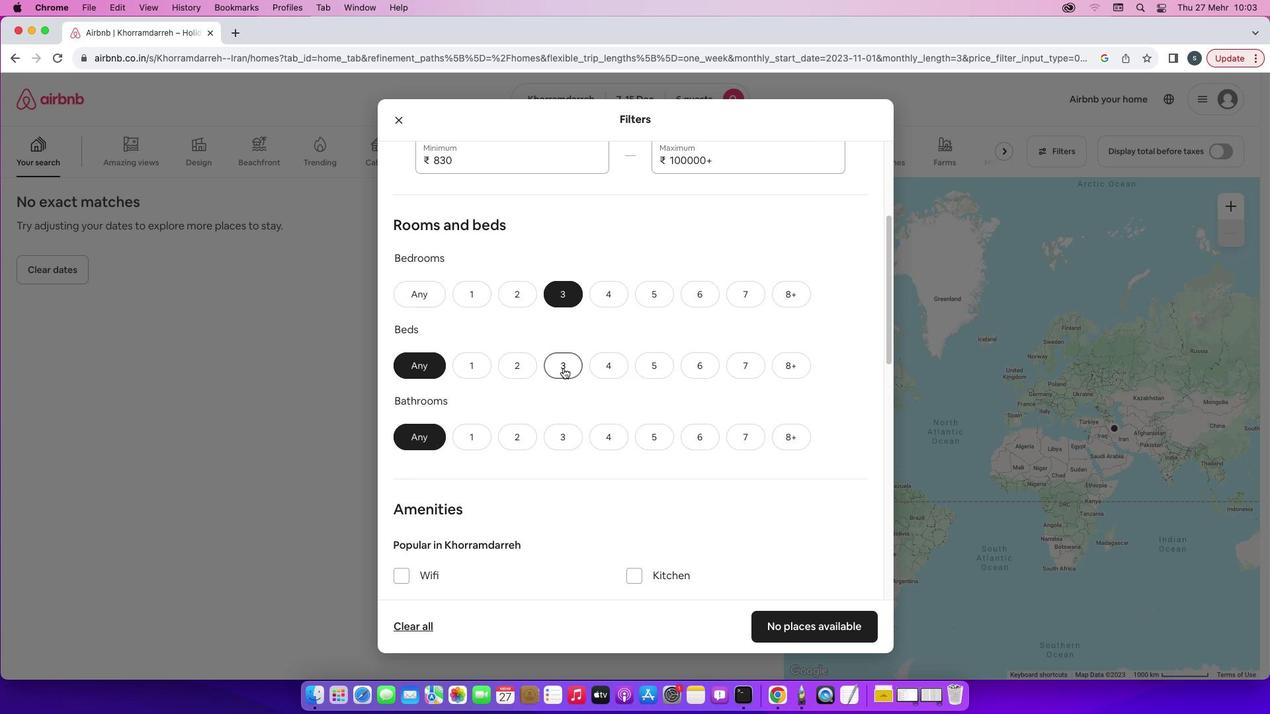 
Action: Mouse moved to (565, 432)
Screenshot: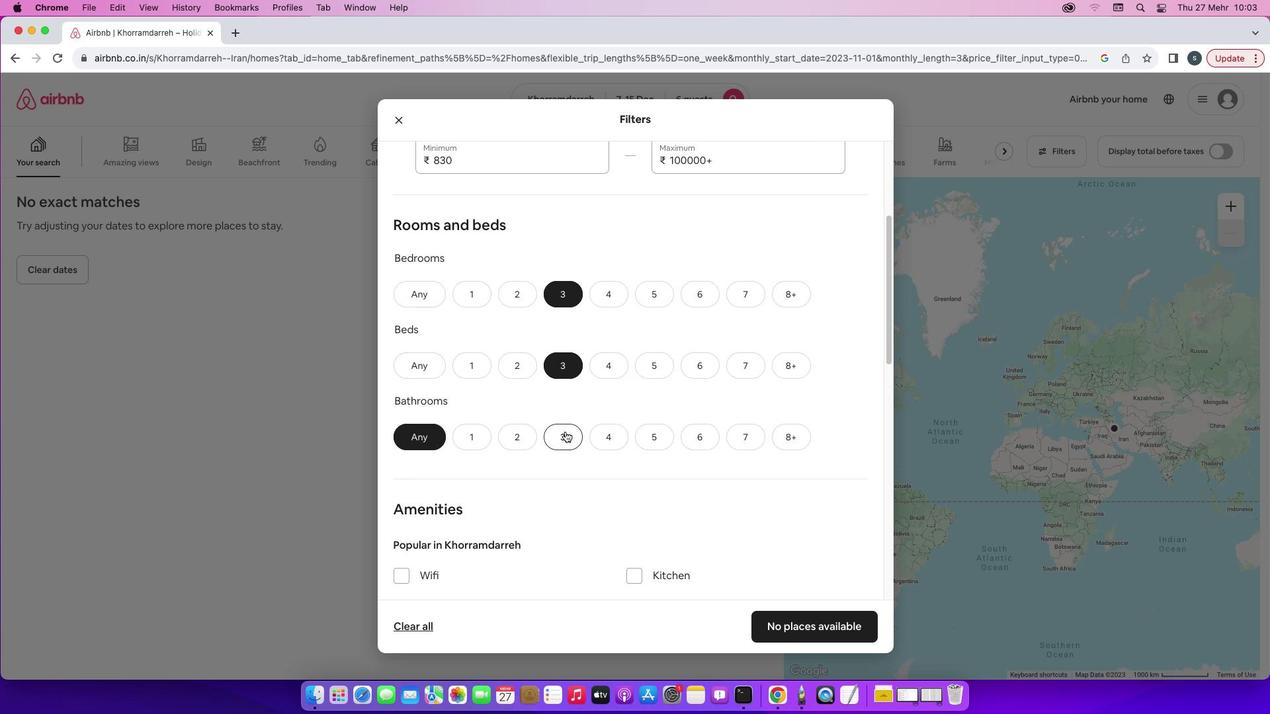 
Action: Mouse pressed left at (565, 432)
Screenshot: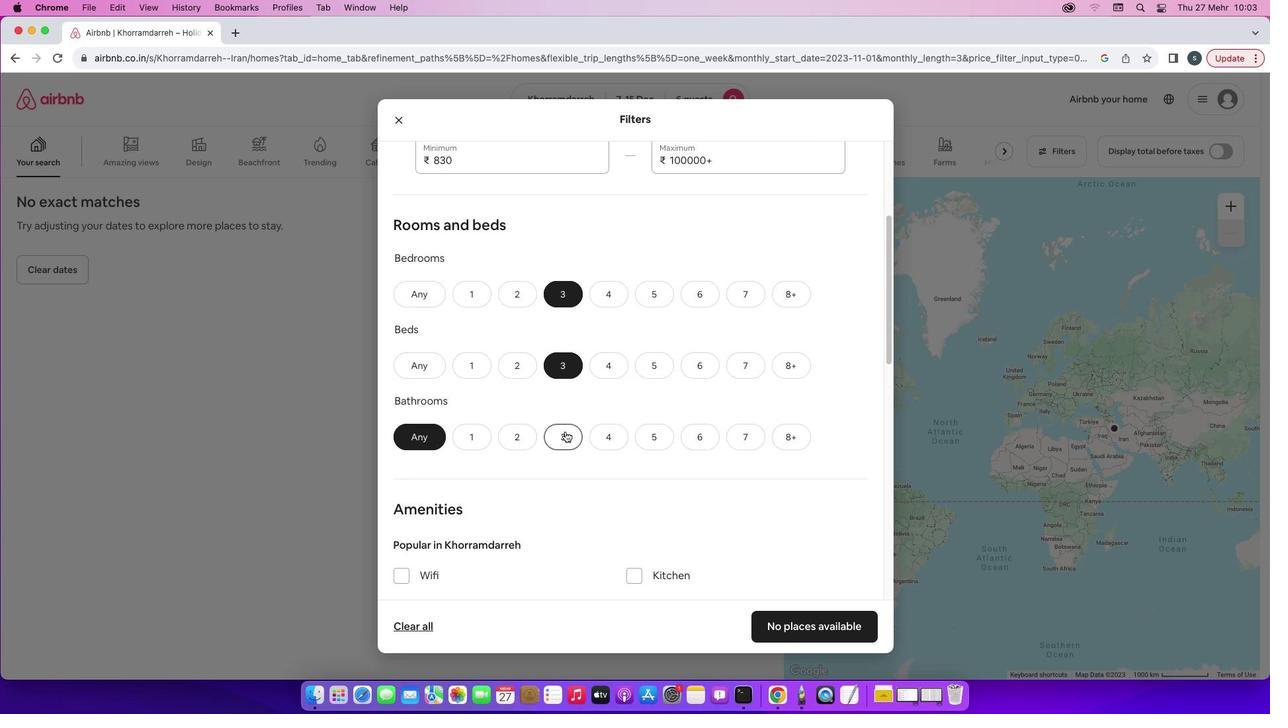 
Action: Mouse moved to (631, 409)
Screenshot: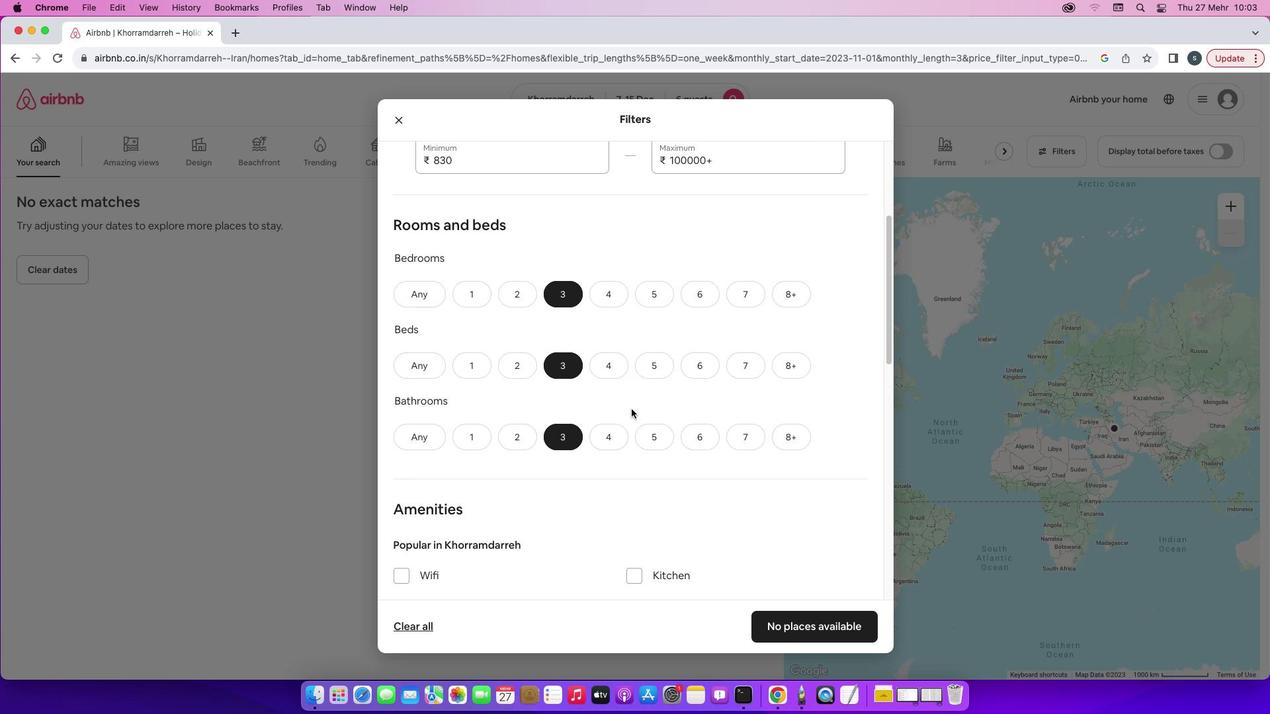 
Action: Mouse scrolled (631, 409) with delta (0, 0)
Screenshot: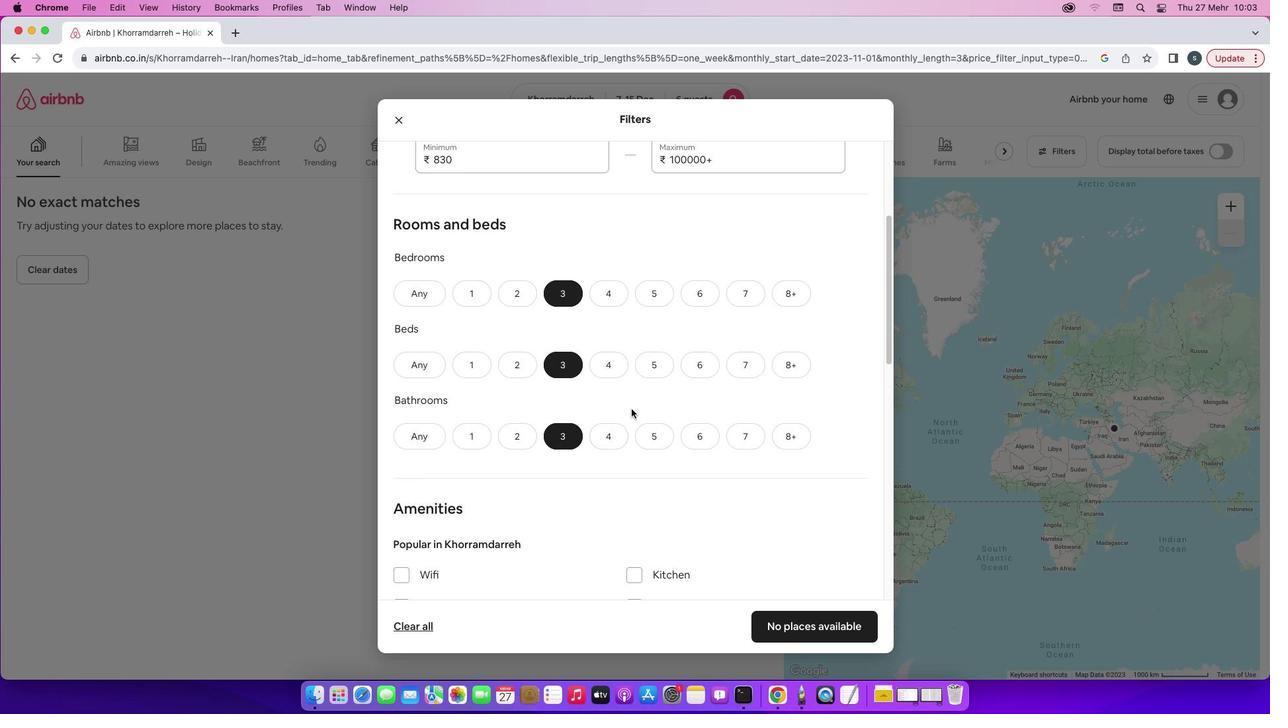 
Action: Mouse scrolled (631, 409) with delta (0, 0)
Screenshot: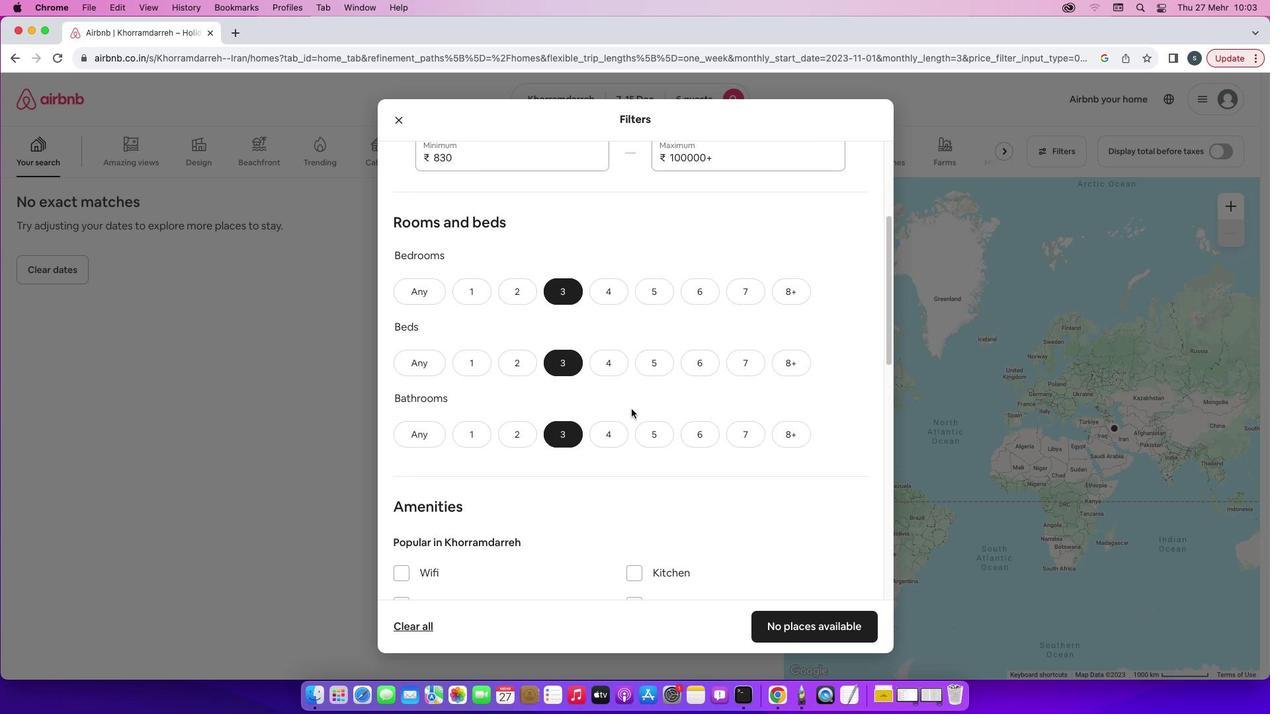 
Action: Mouse scrolled (631, 409) with delta (0, 0)
Screenshot: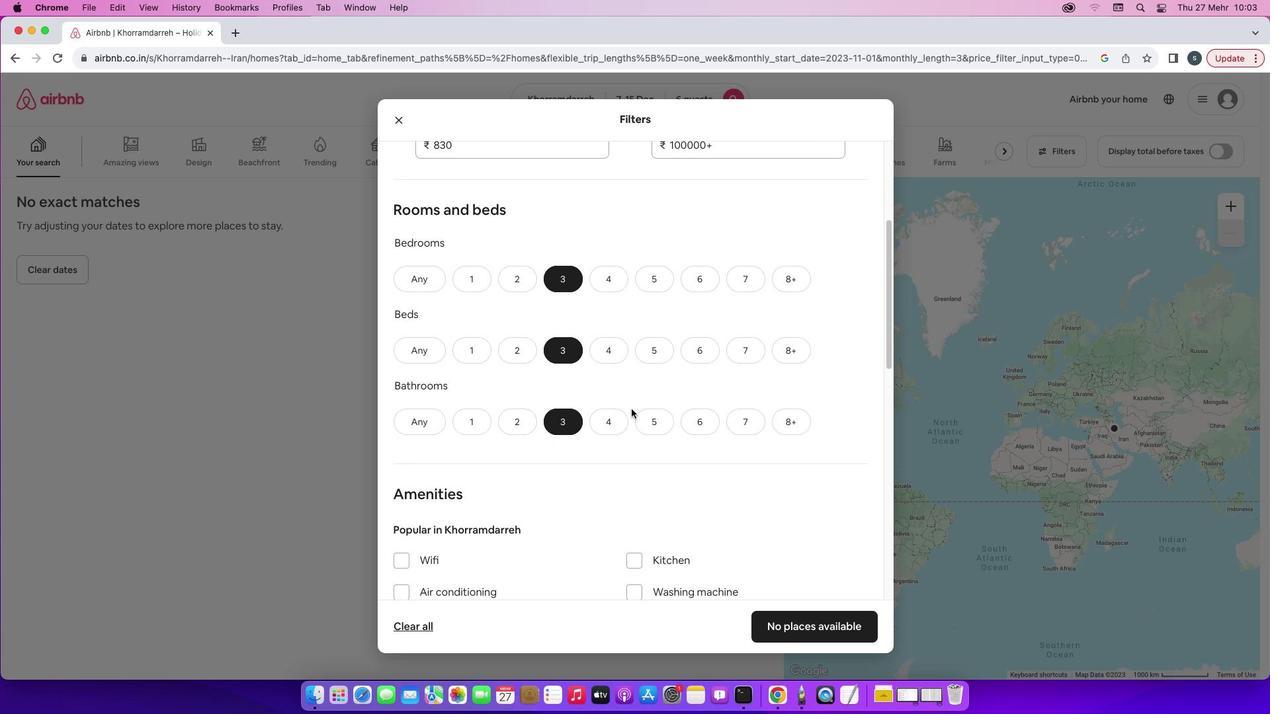
Action: Mouse scrolled (631, 409) with delta (0, 0)
Screenshot: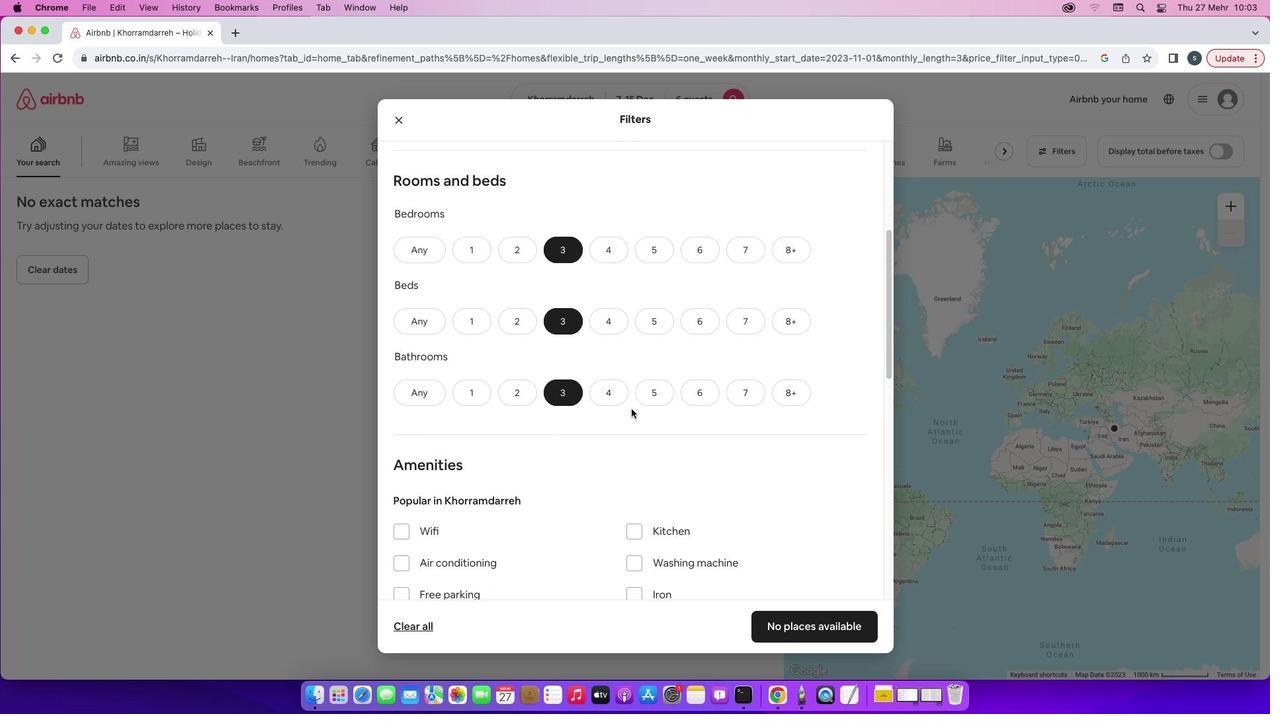 
Action: Mouse scrolled (631, 409) with delta (0, 0)
Screenshot: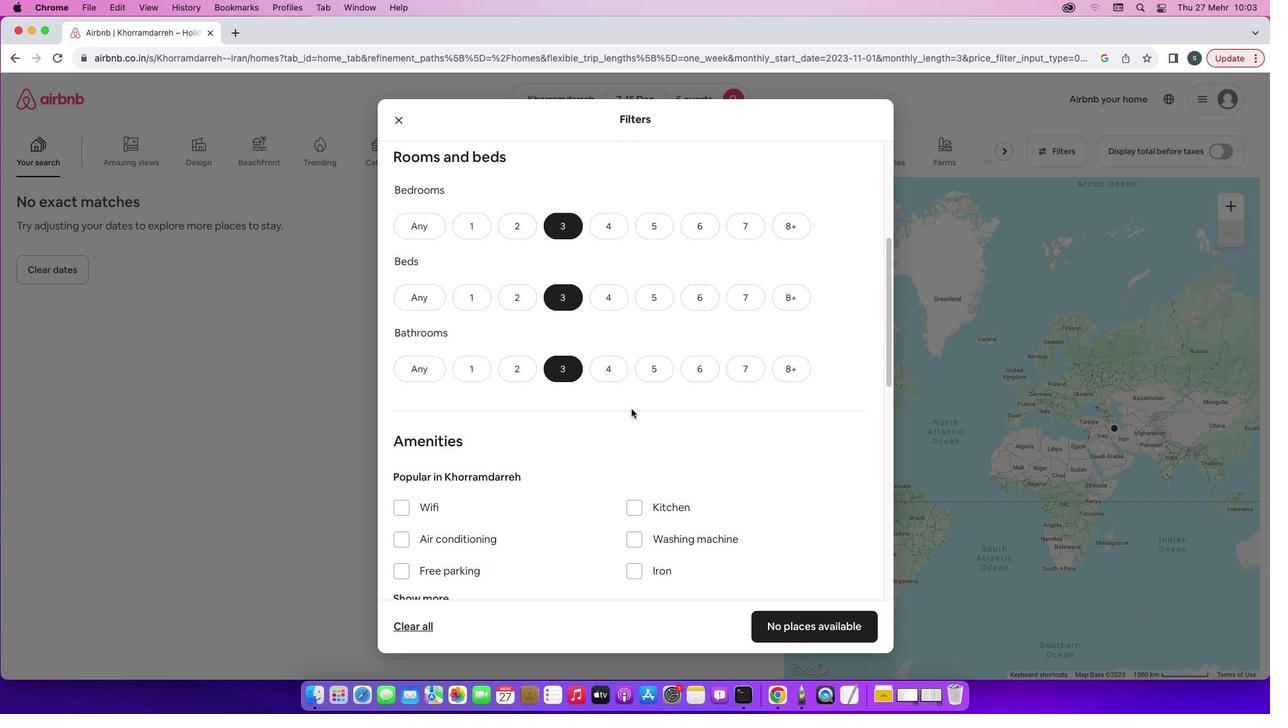 
Action: Mouse scrolled (631, 409) with delta (0, 0)
Screenshot: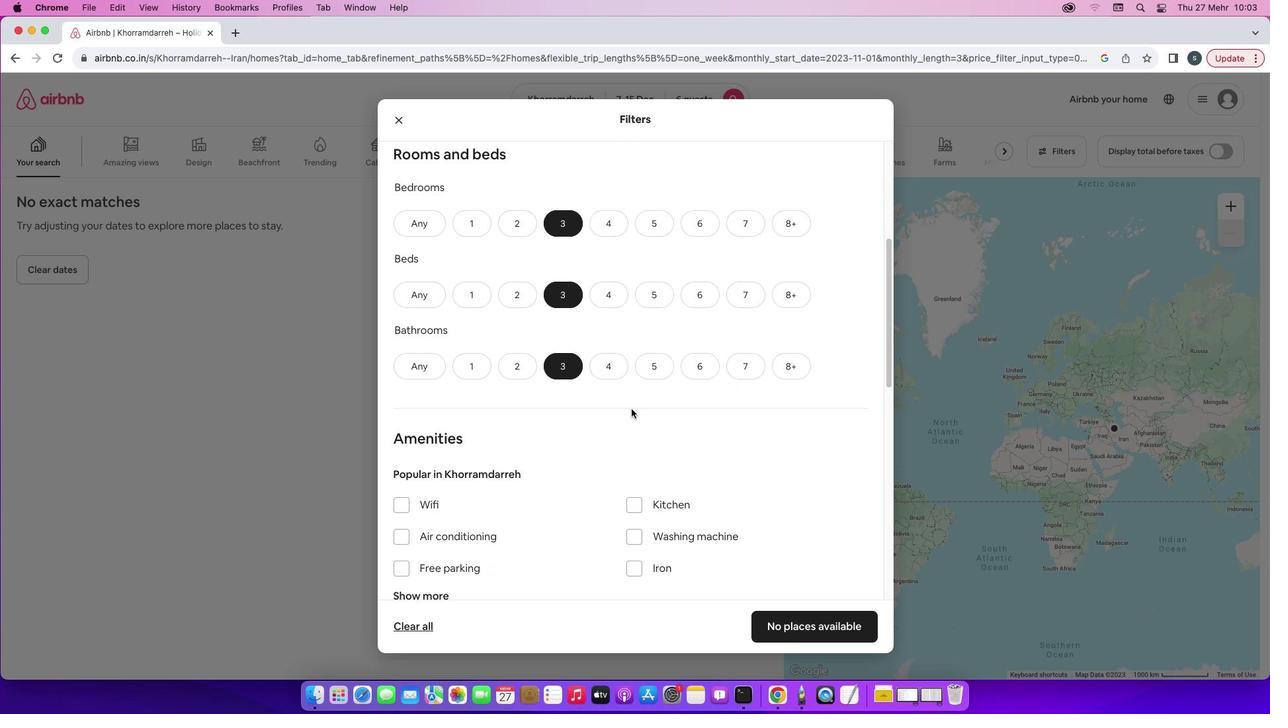 
Action: Mouse scrolled (631, 409) with delta (0, 0)
Screenshot: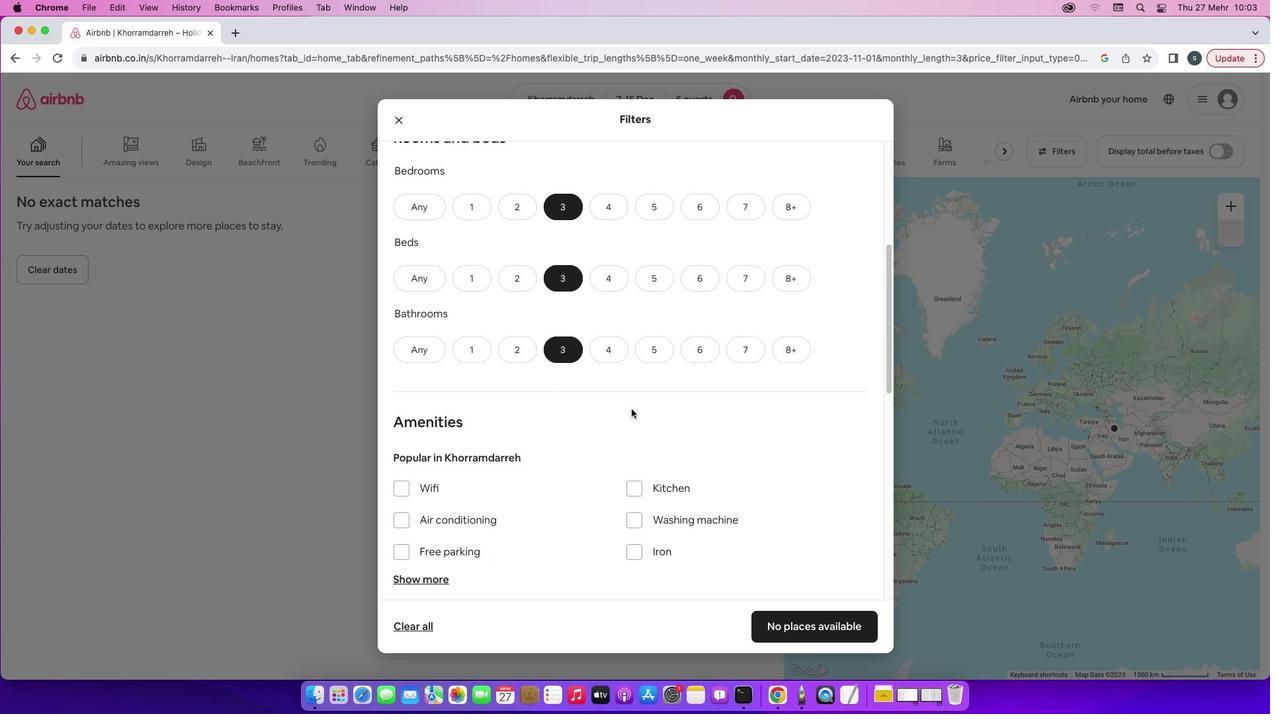 
Action: Mouse scrolled (631, 409) with delta (0, 0)
Screenshot: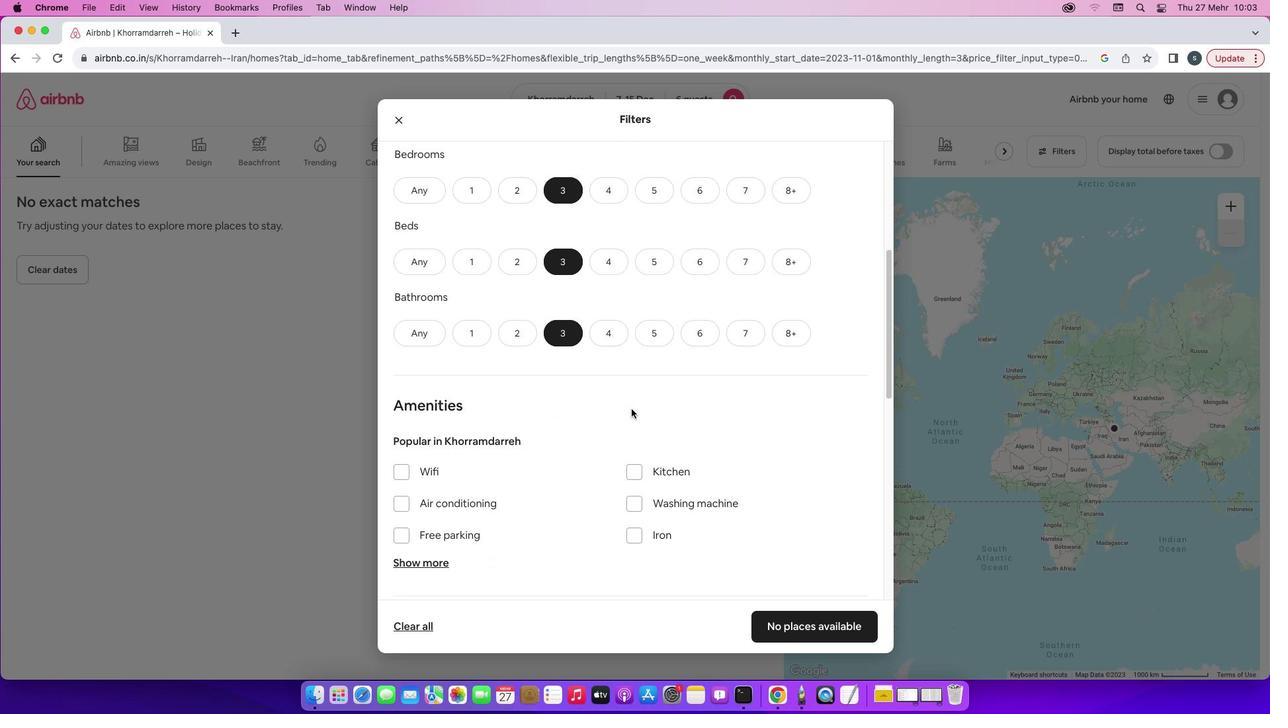 
Action: Mouse scrolled (631, 409) with delta (0, 0)
Screenshot: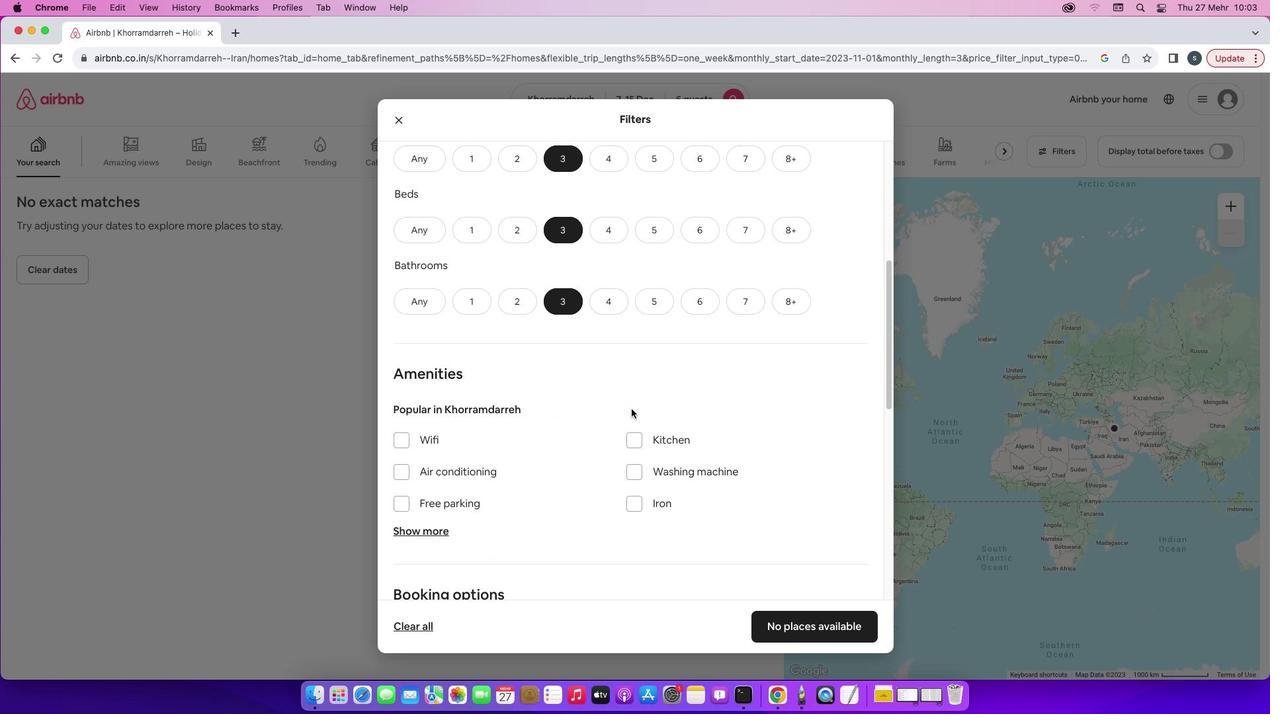 
Action: Mouse scrolled (631, 409) with delta (0, 0)
Screenshot: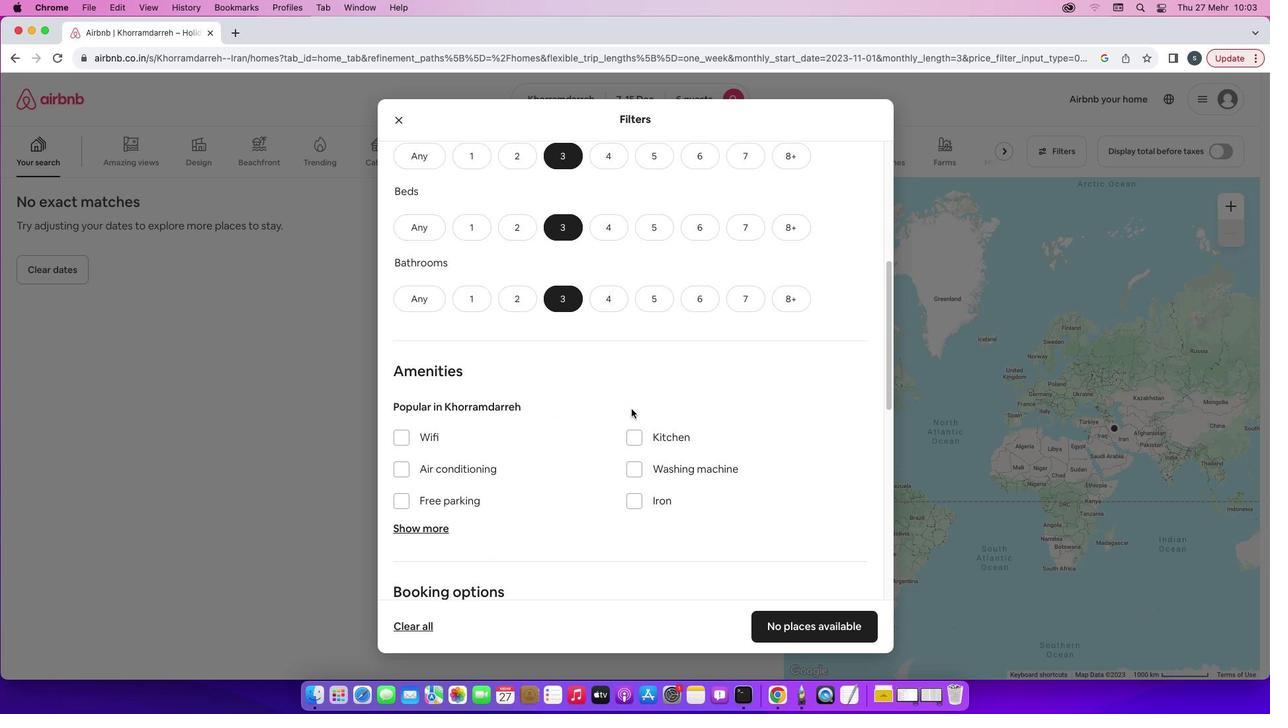 
Action: Mouse scrolled (631, 409) with delta (0, 0)
Screenshot: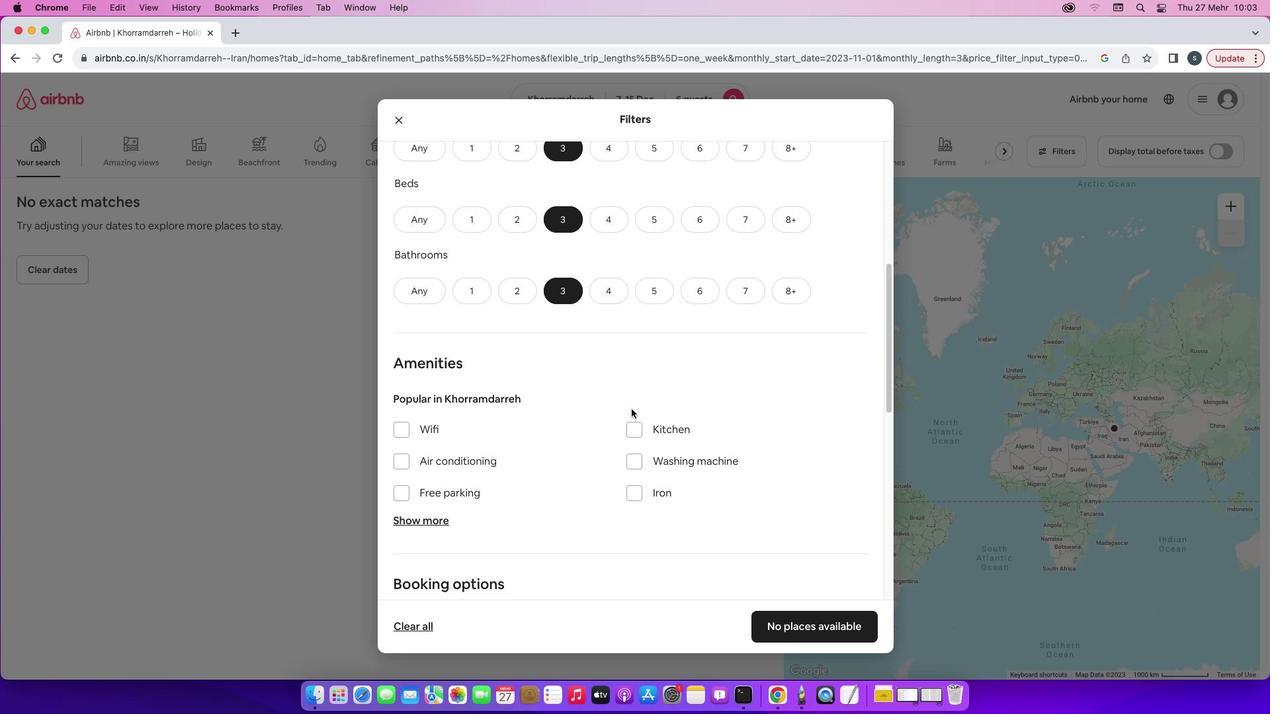 
Action: Mouse scrolled (631, 409) with delta (0, -1)
Screenshot: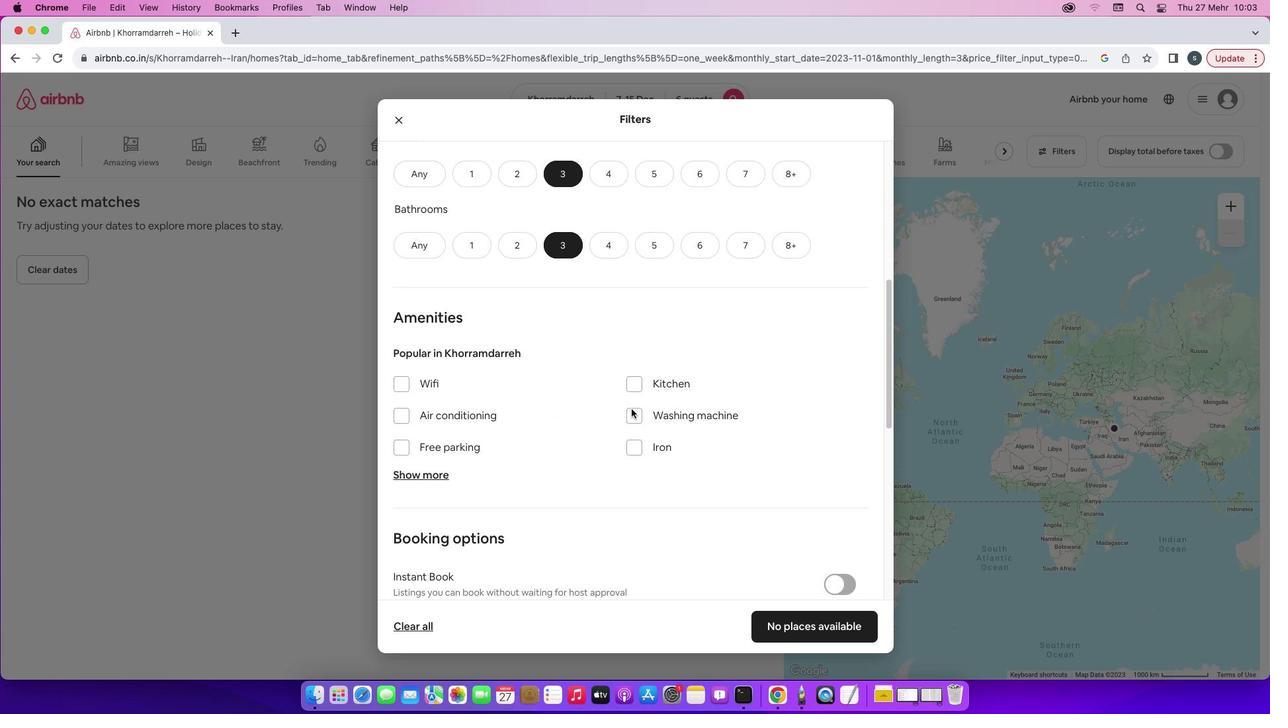 
Action: Mouse moved to (633, 350)
Screenshot: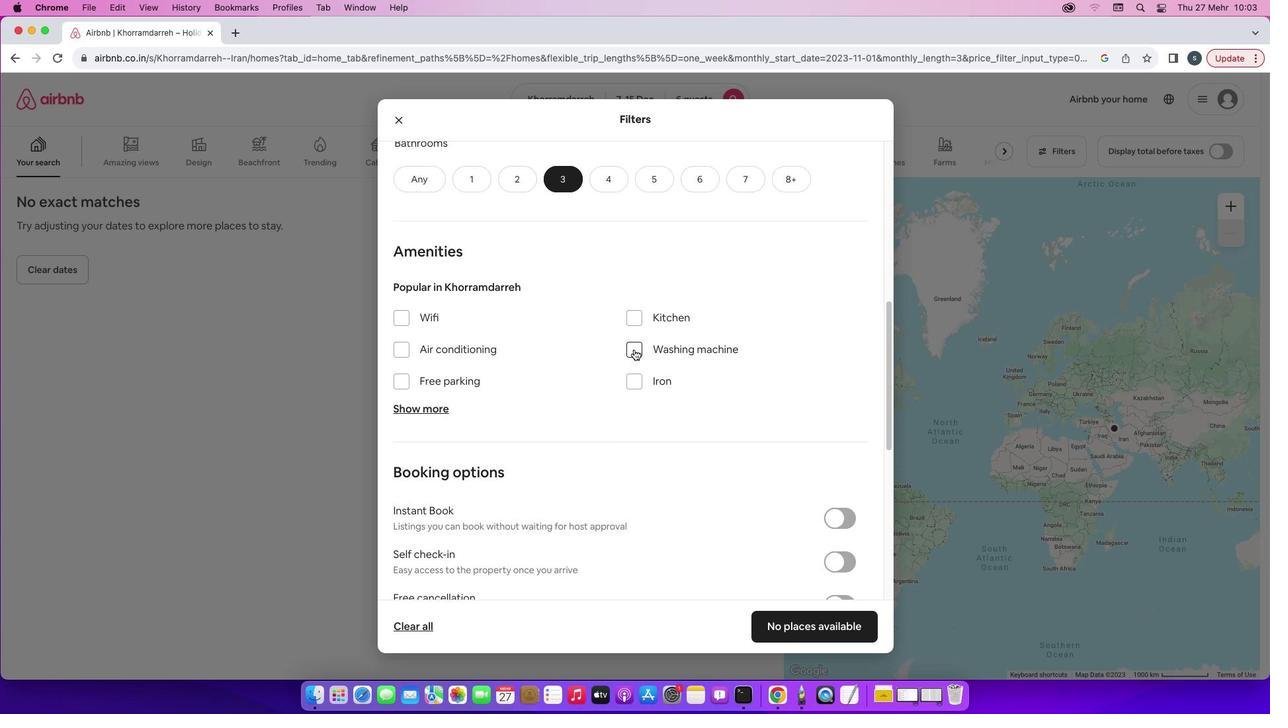 
Action: Mouse pressed left at (633, 350)
Screenshot: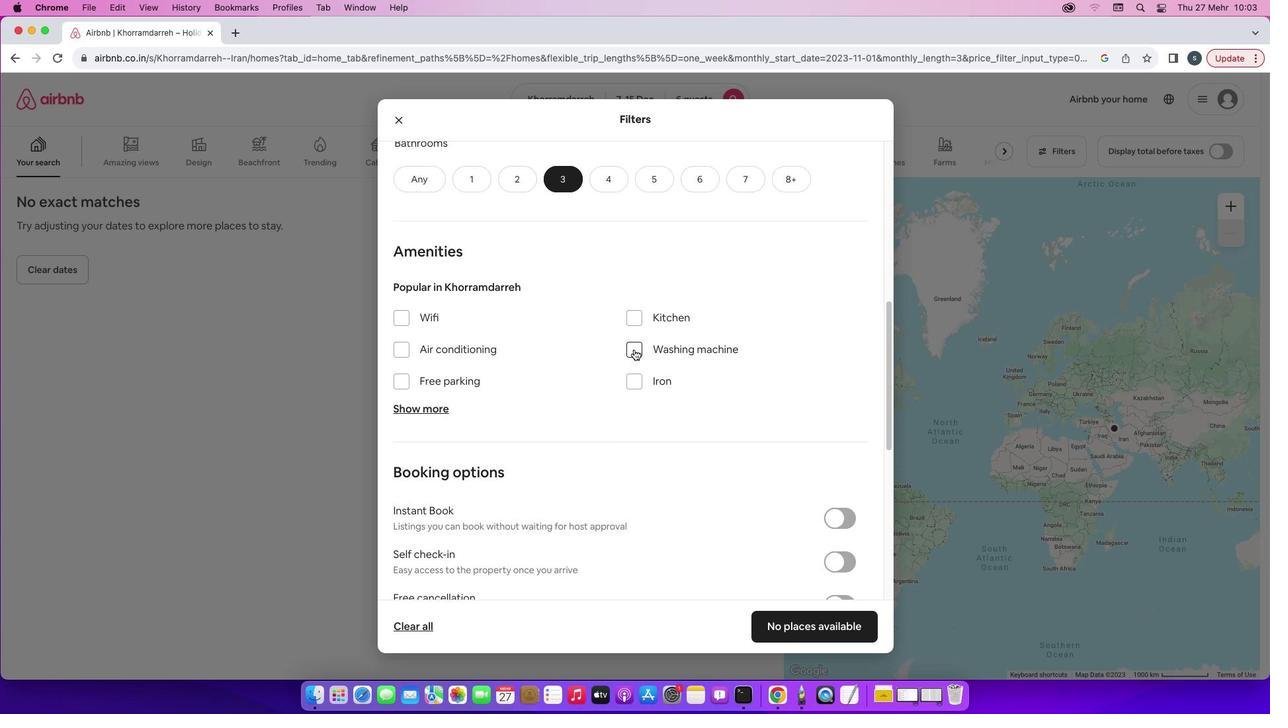 
Action: Mouse moved to (709, 491)
Screenshot: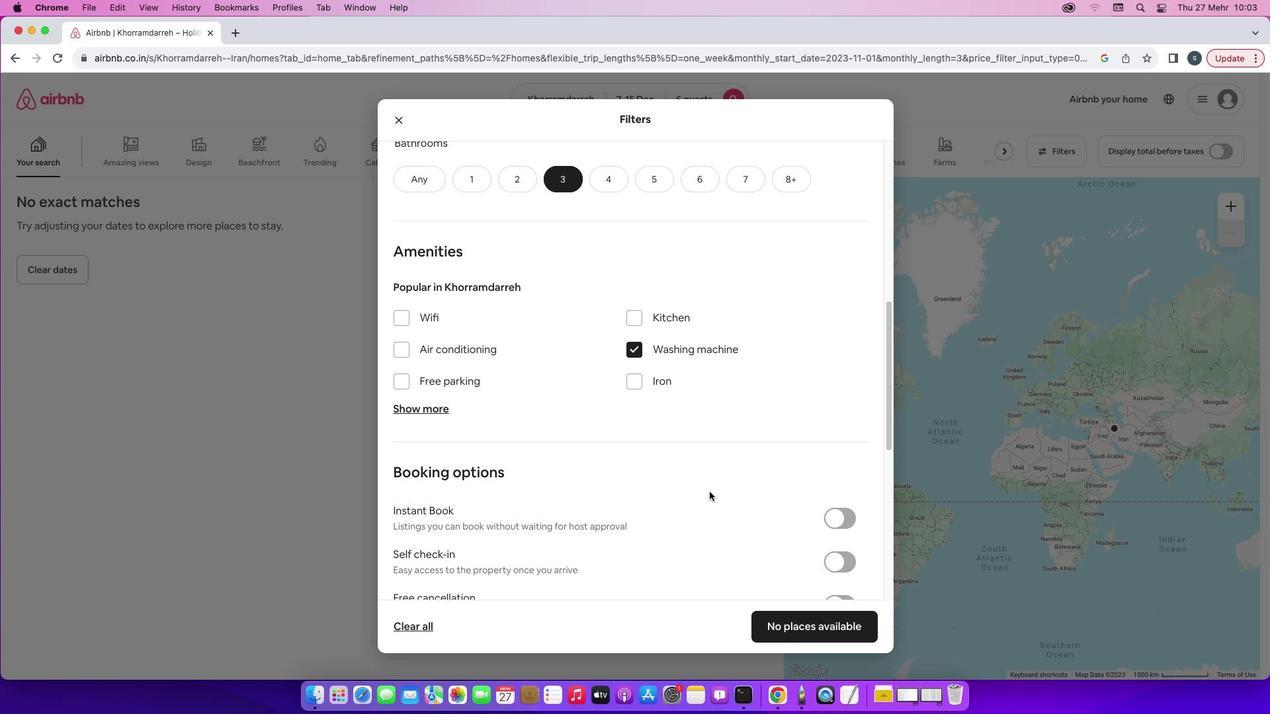 
Action: Mouse scrolled (709, 491) with delta (0, 0)
Screenshot: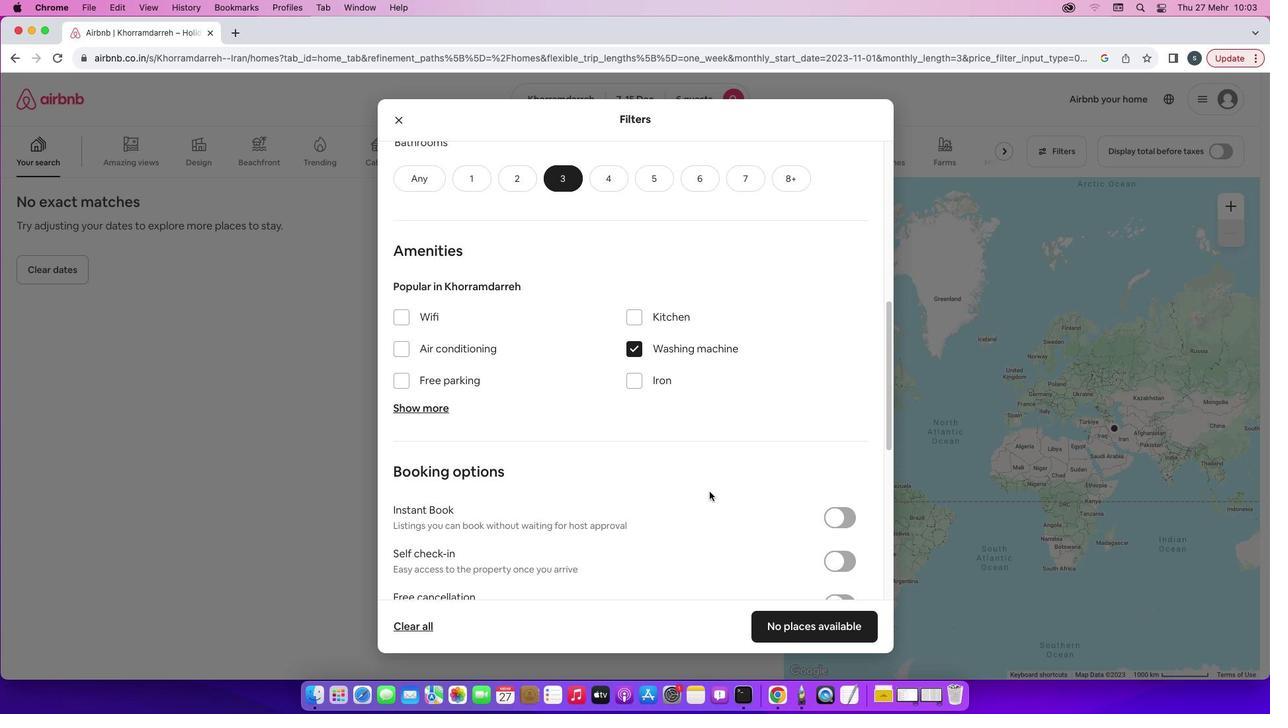 
Action: Mouse scrolled (709, 491) with delta (0, 0)
Screenshot: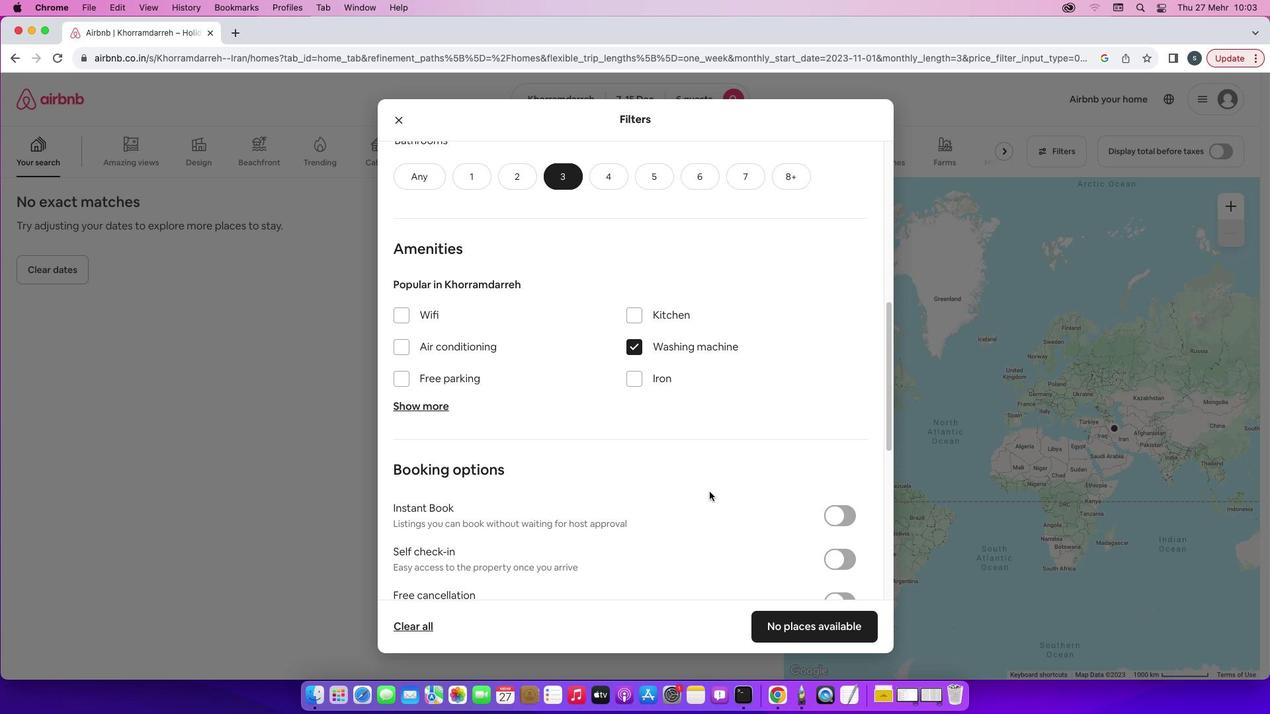 
Action: Mouse scrolled (709, 491) with delta (0, -1)
Screenshot: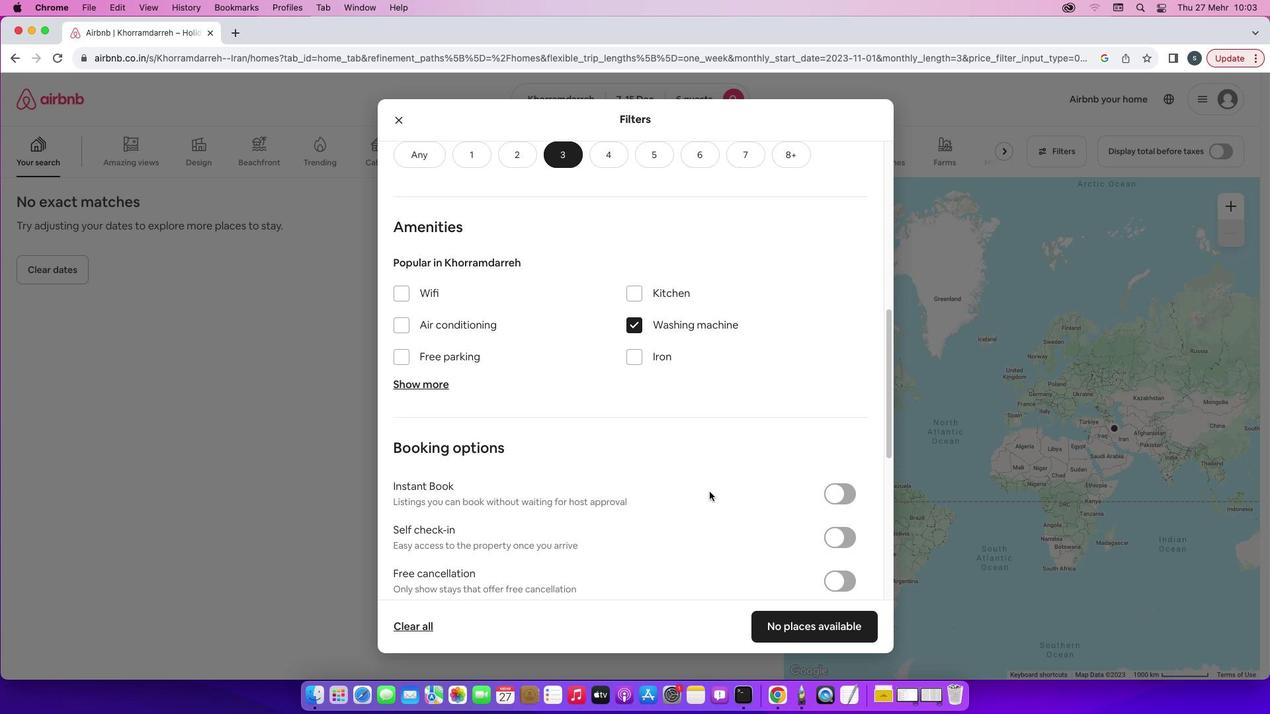 
Action: Mouse moved to (836, 465)
Screenshot: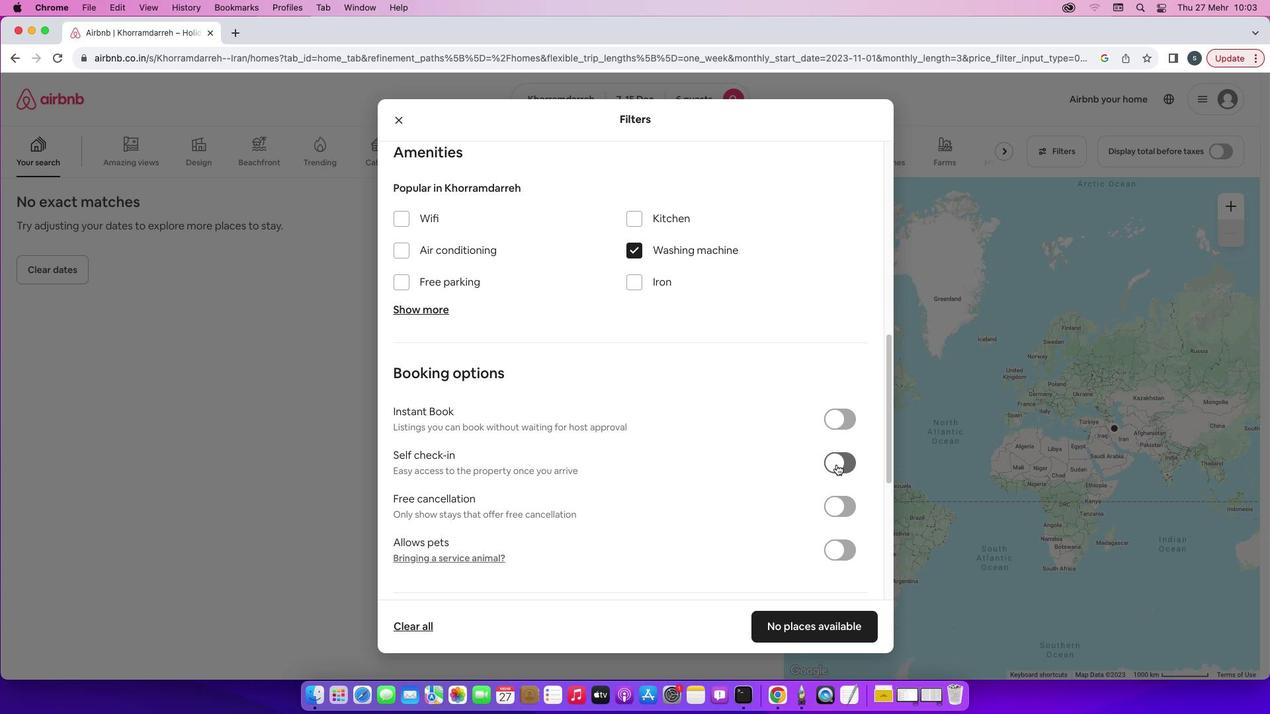 
Action: Mouse pressed left at (836, 465)
Screenshot: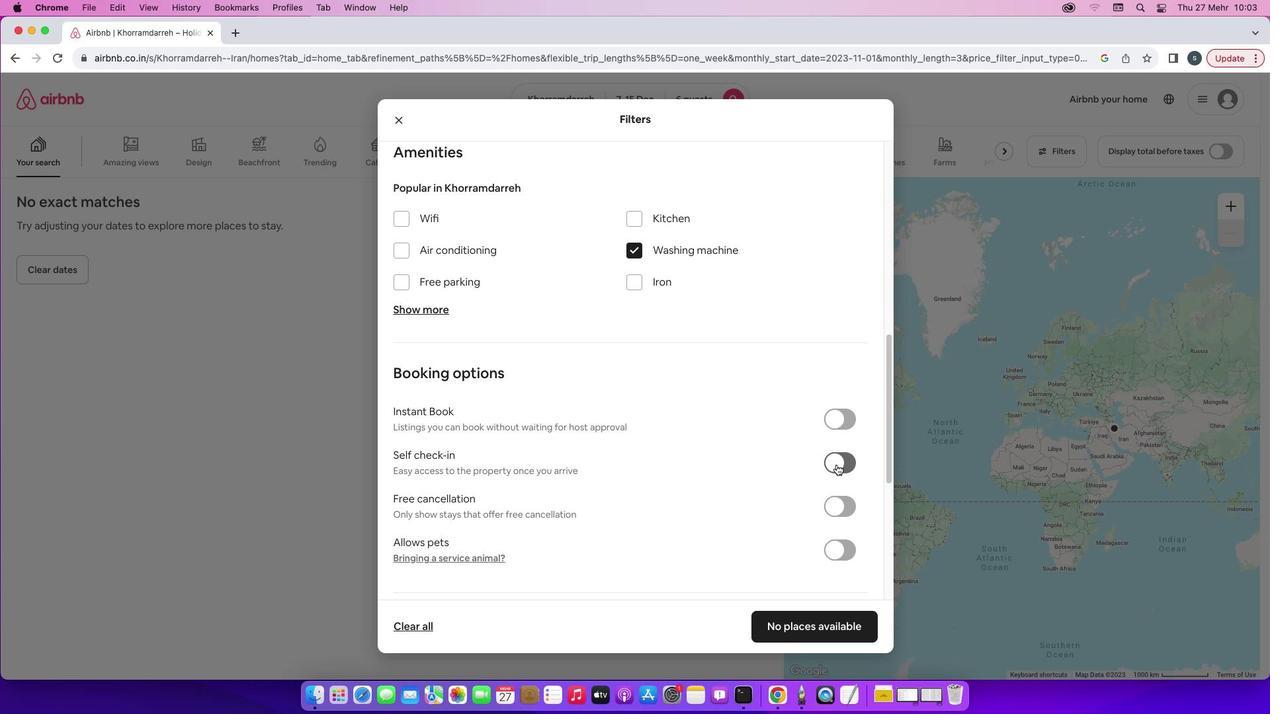
Action: Mouse moved to (818, 625)
Screenshot: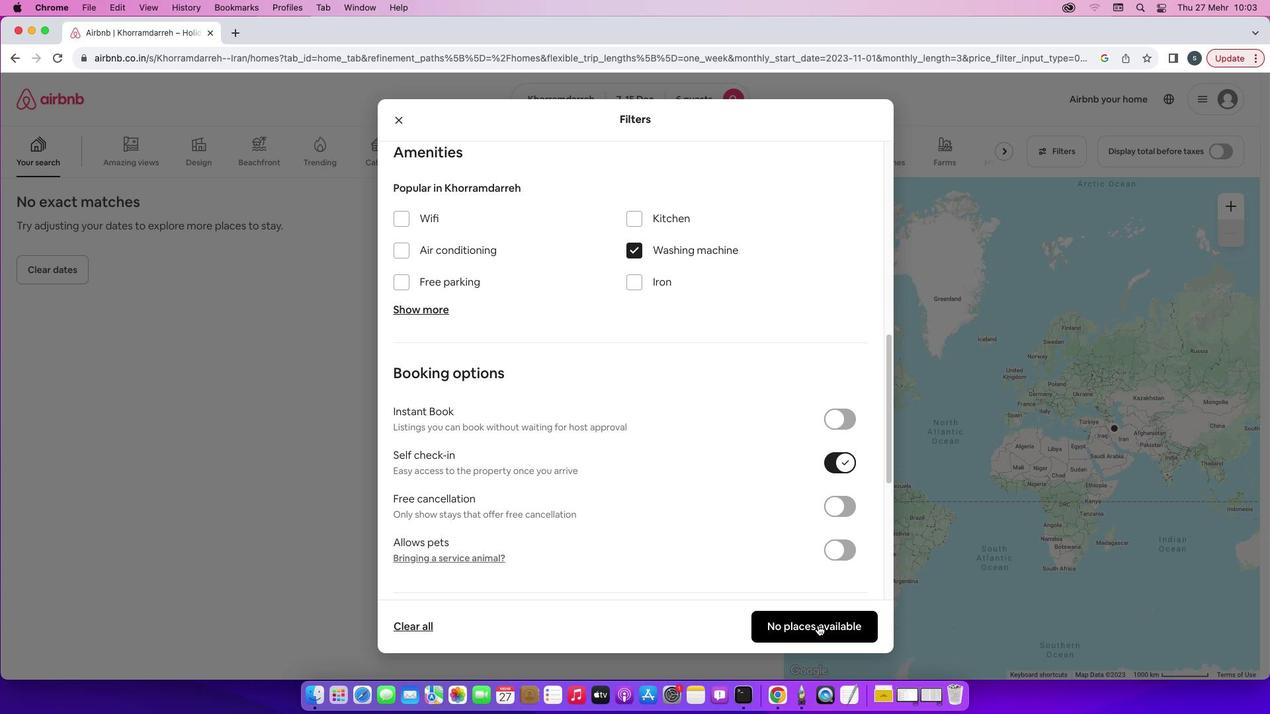 
Action: Mouse pressed left at (818, 625)
Screenshot: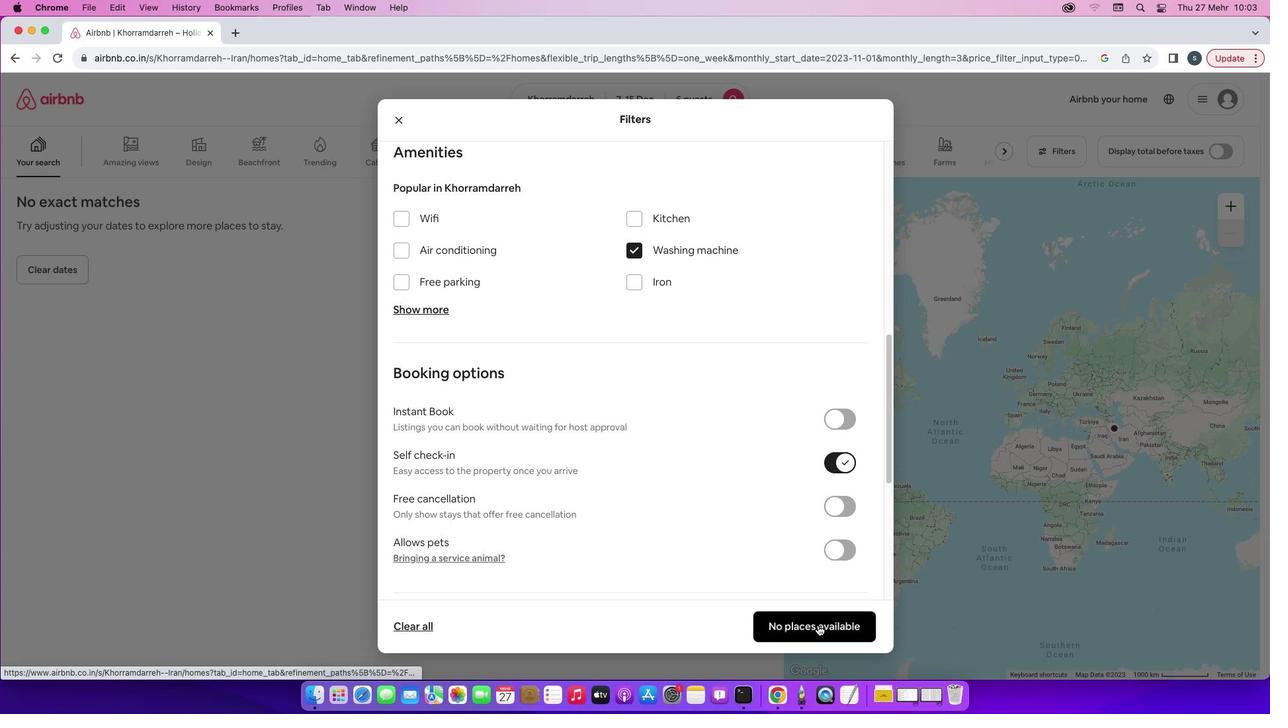 
Action: Mouse moved to (522, 459)
Screenshot: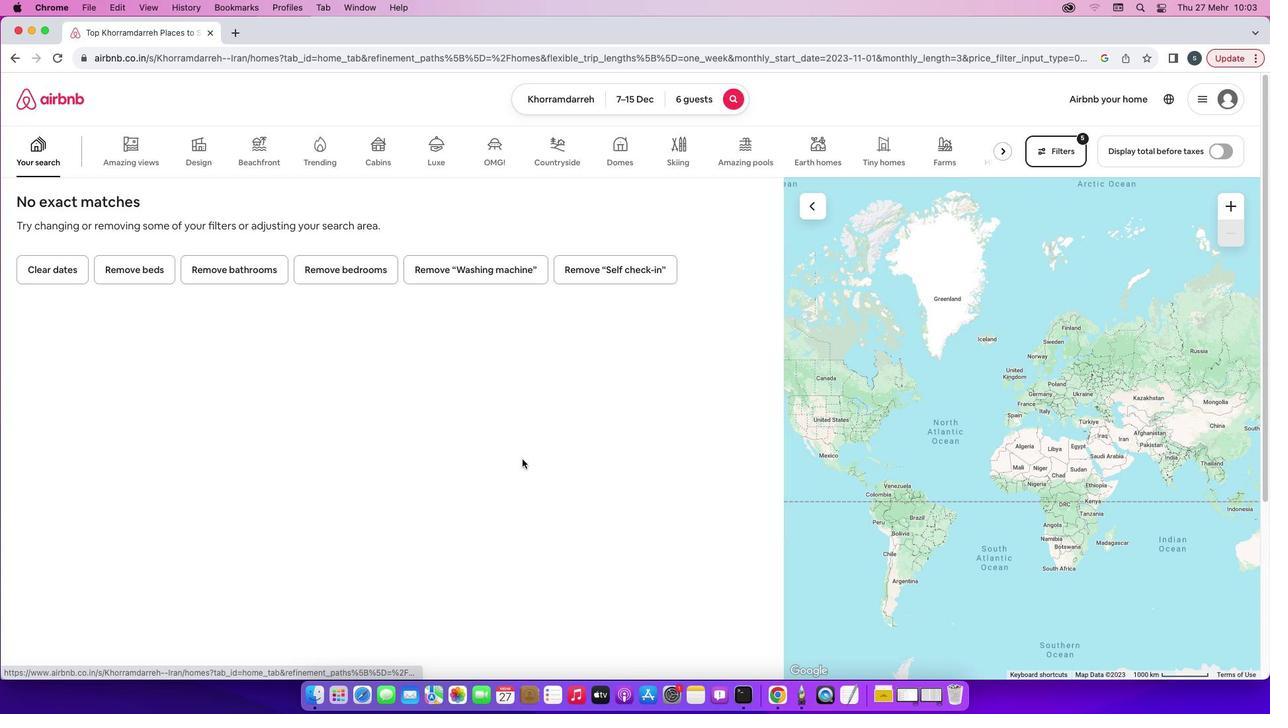 
